 Task: Find connections with filter location Nadi with filter topic #Affiliationwith filter profile language Spanish with filter current company Inshorts with filter school Gangadhar Meher University with filter industry Artificial Rubber and Synthetic Fiber Manufacturing with filter service category Technical with filter keywords title Bus Person
Action: Mouse moved to (304, 238)
Screenshot: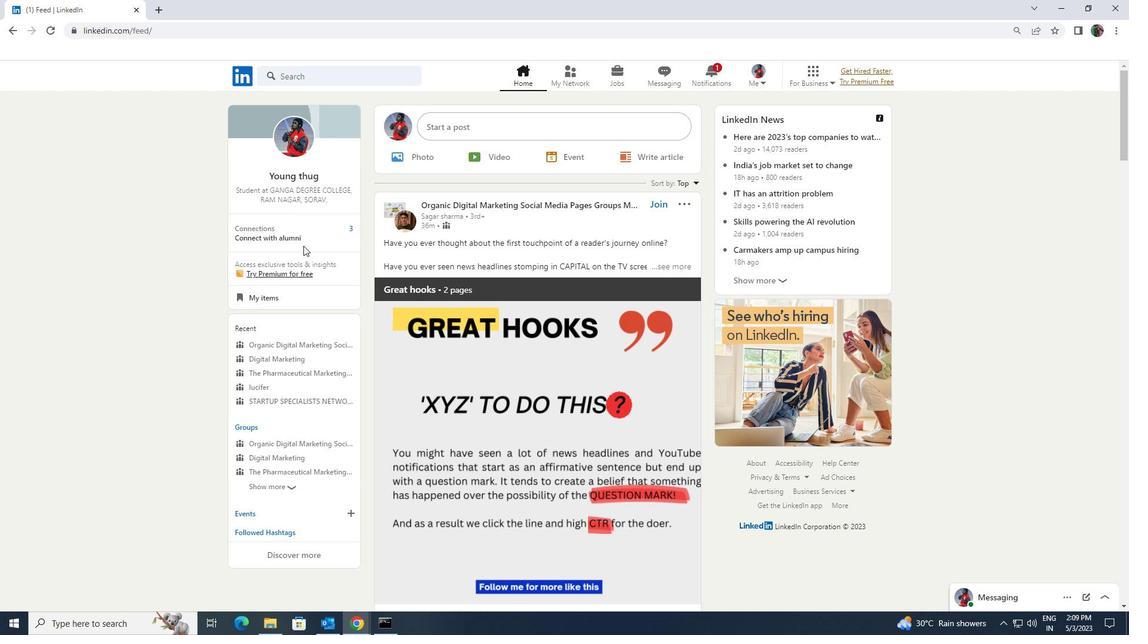 
Action: Mouse pressed left at (304, 238)
Screenshot: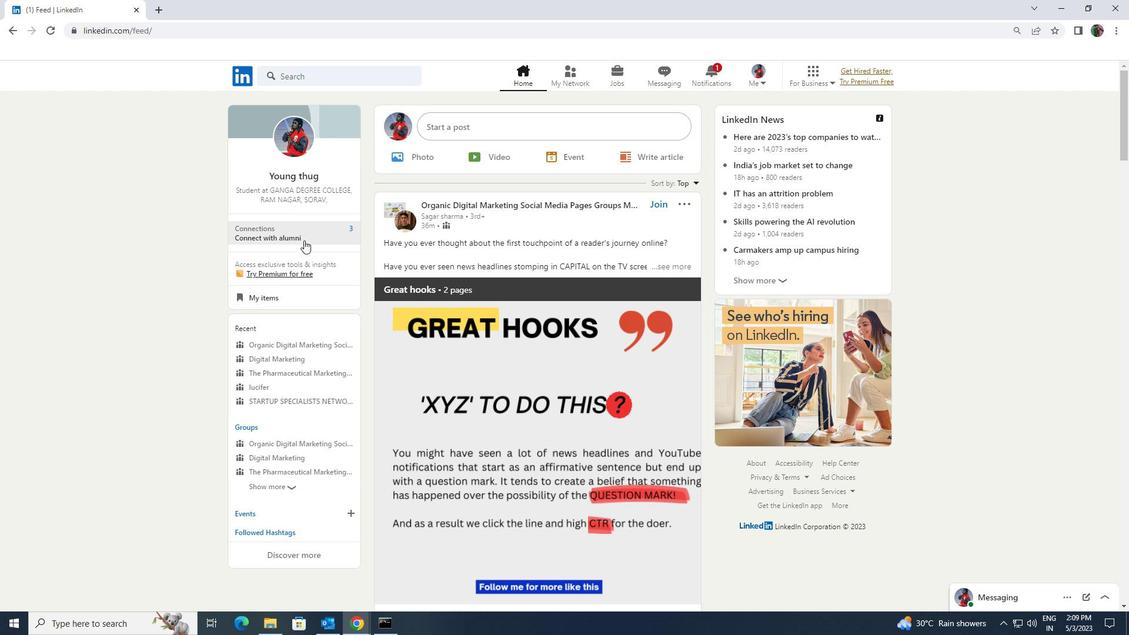 
Action: Mouse moved to (319, 141)
Screenshot: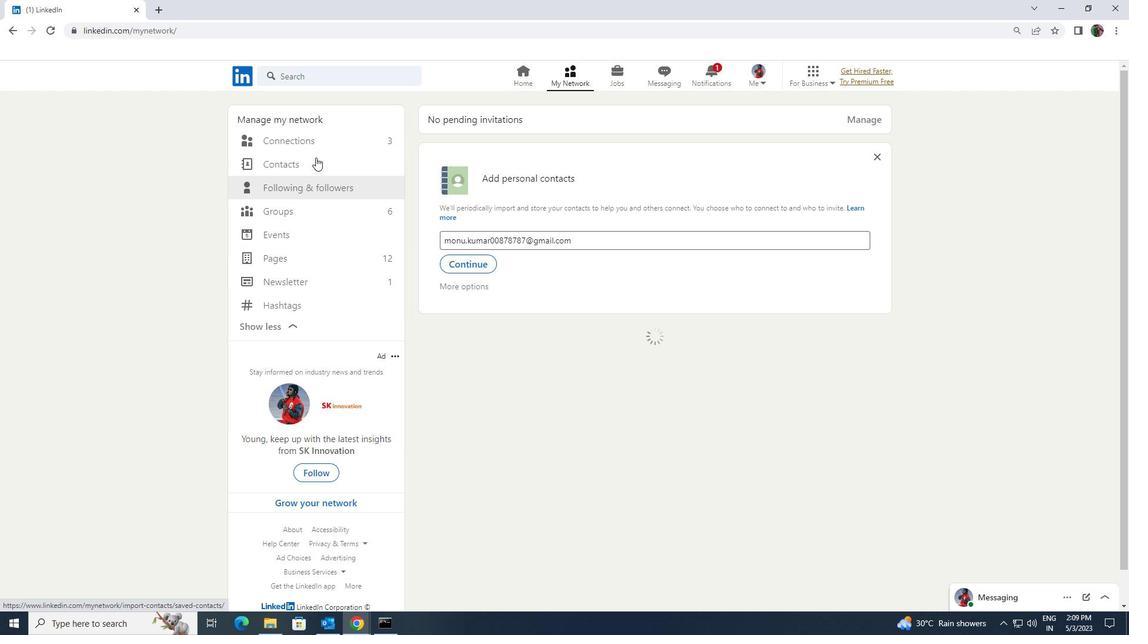 
Action: Mouse pressed left at (319, 141)
Screenshot: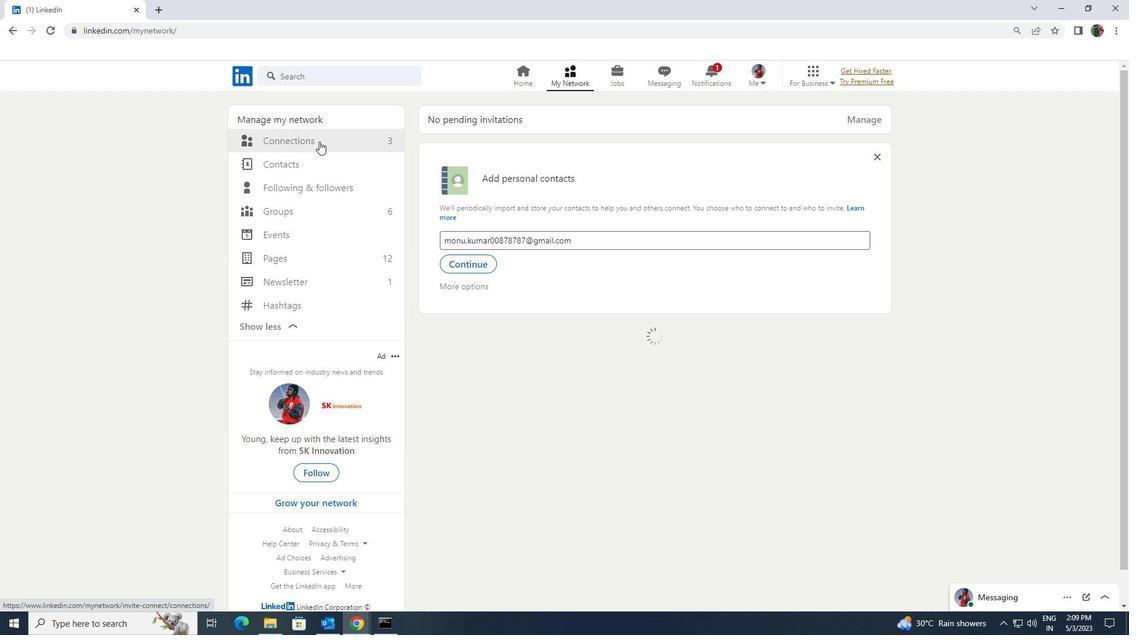 
Action: Mouse moved to (629, 144)
Screenshot: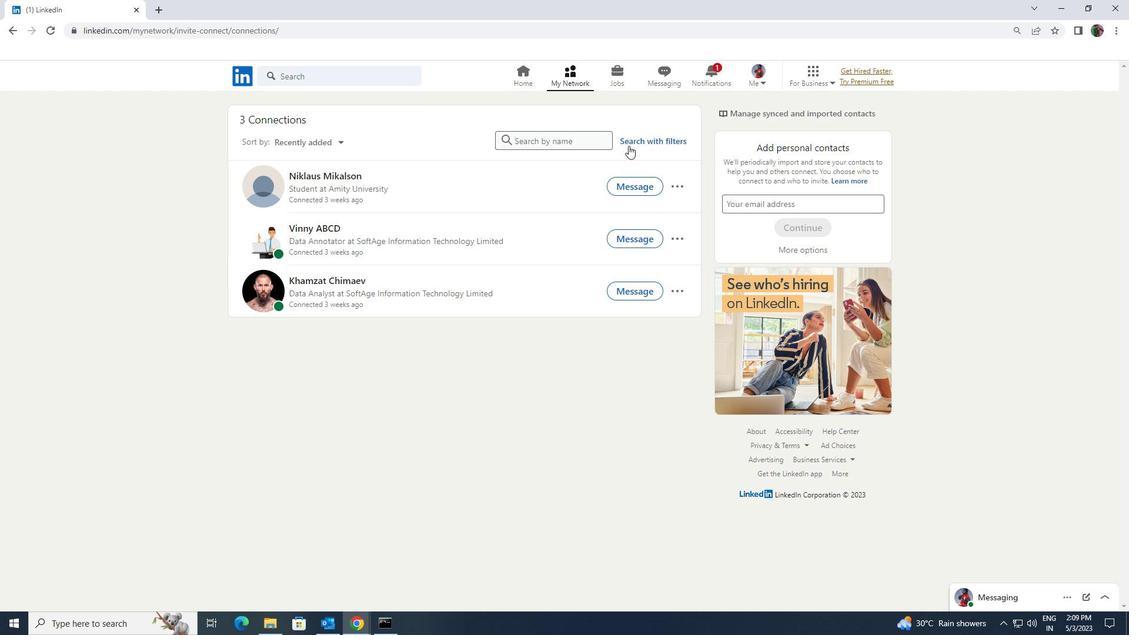 
Action: Mouse pressed left at (629, 144)
Screenshot: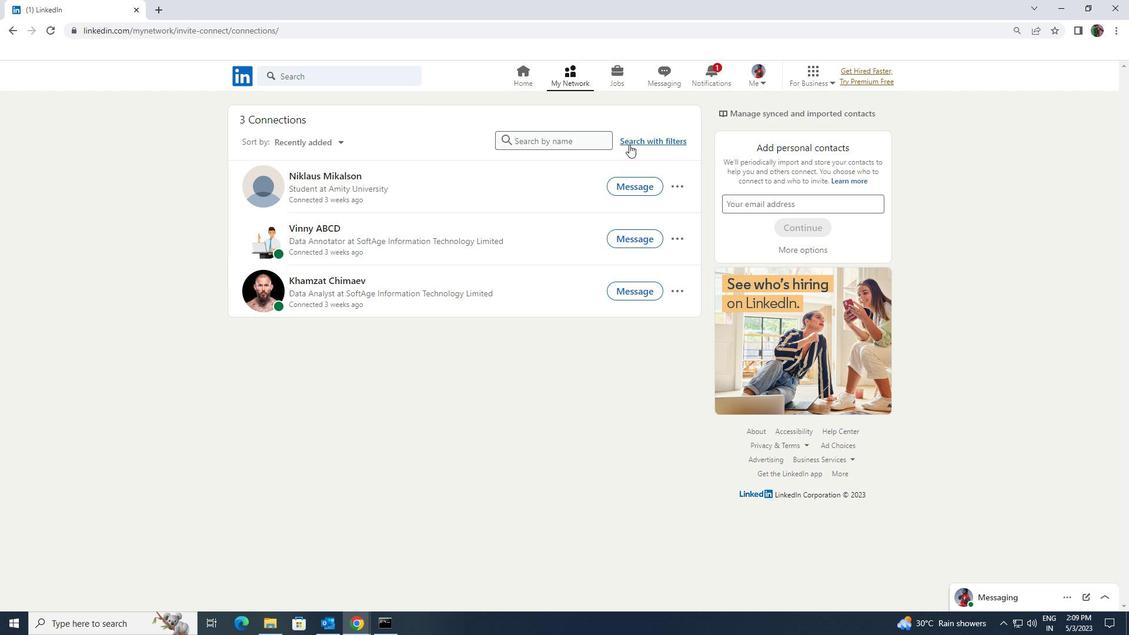 
Action: Mouse moved to (599, 111)
Screenshot: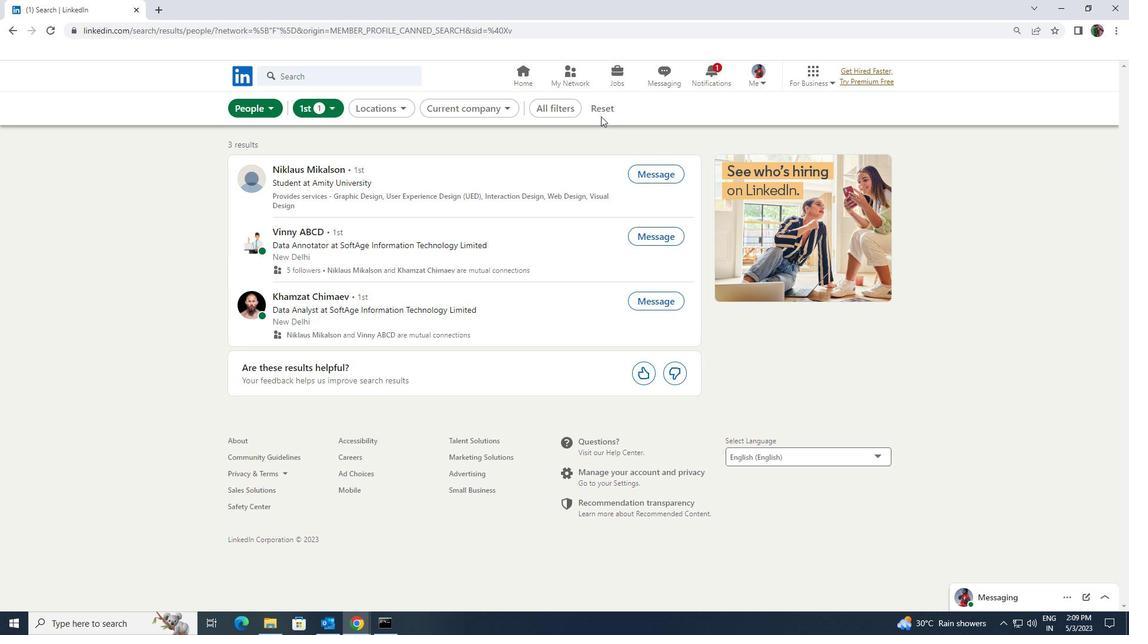 
Action: Mouse pressed left at (599, 111)
Screenshot: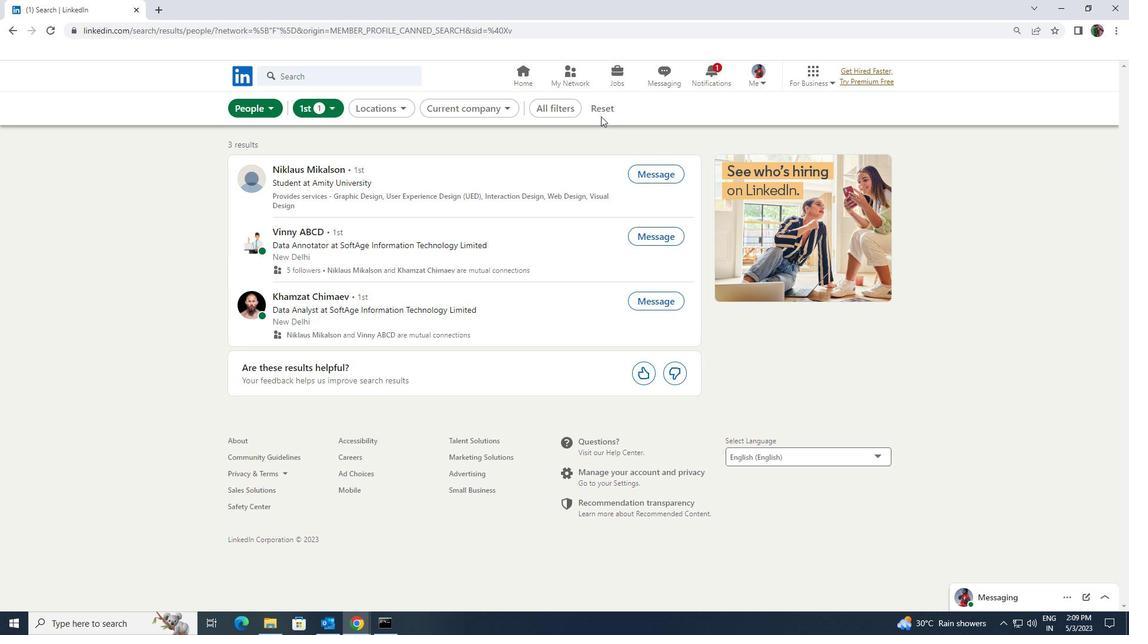 
Action: Mouse moved to (599, 109)
Screenshot: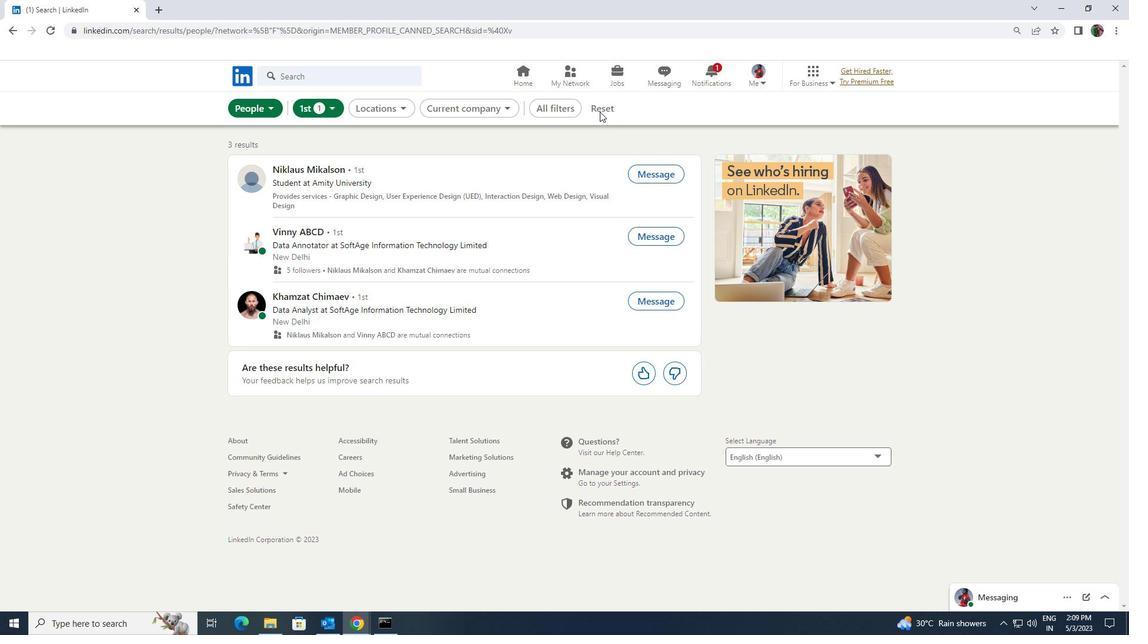 
Action: Mouse pressed left at (599, 109)
Screenshot: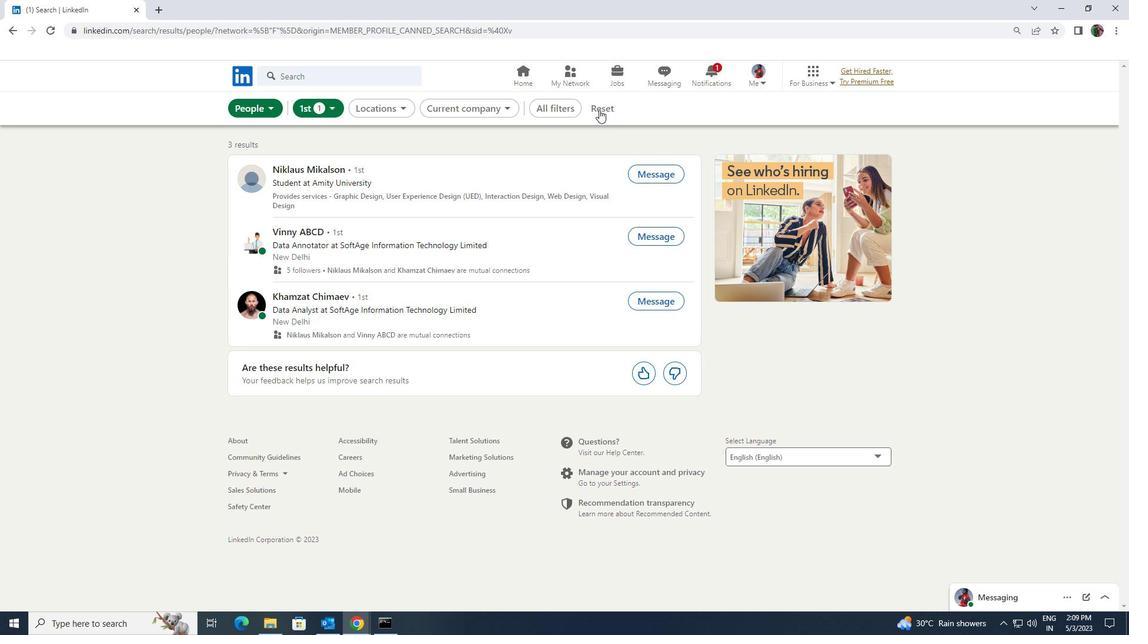 
Action: Mouse moved to (975, 457)
Screenshot: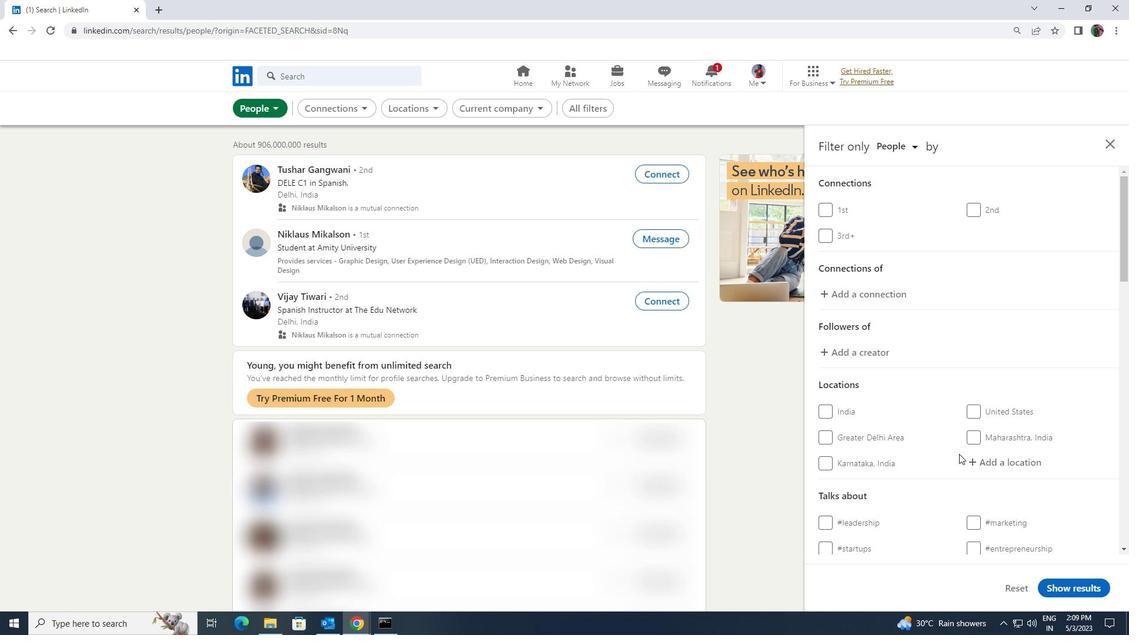 
Action: Mouse pressed left at (975, 457)
Screenshot: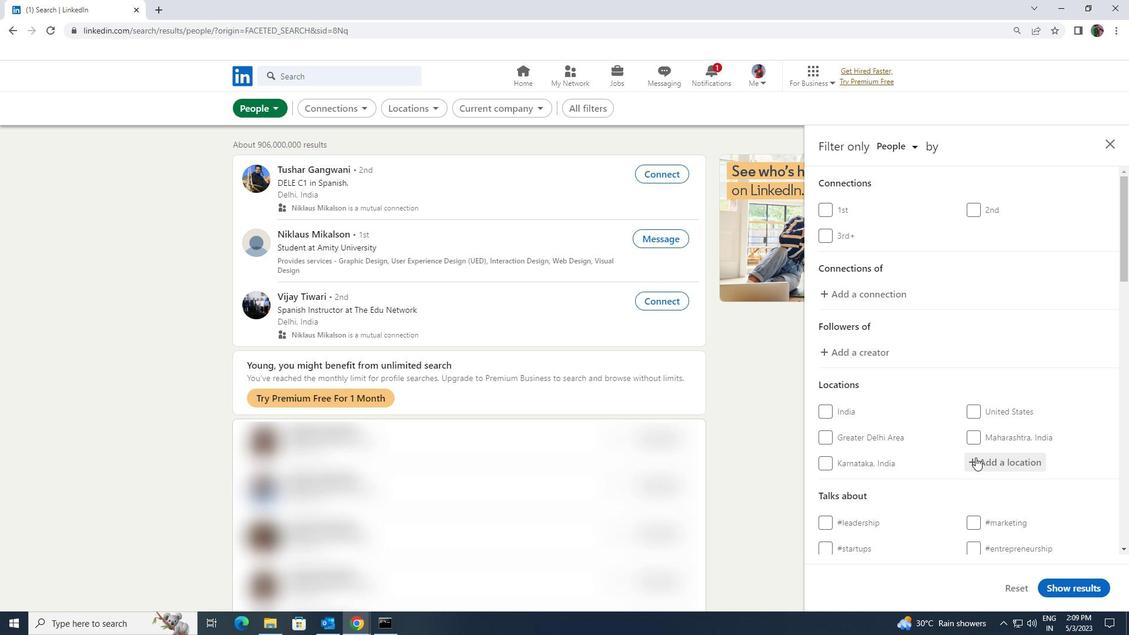 
Action: Mouse moved to (910, 472)
Screenshot: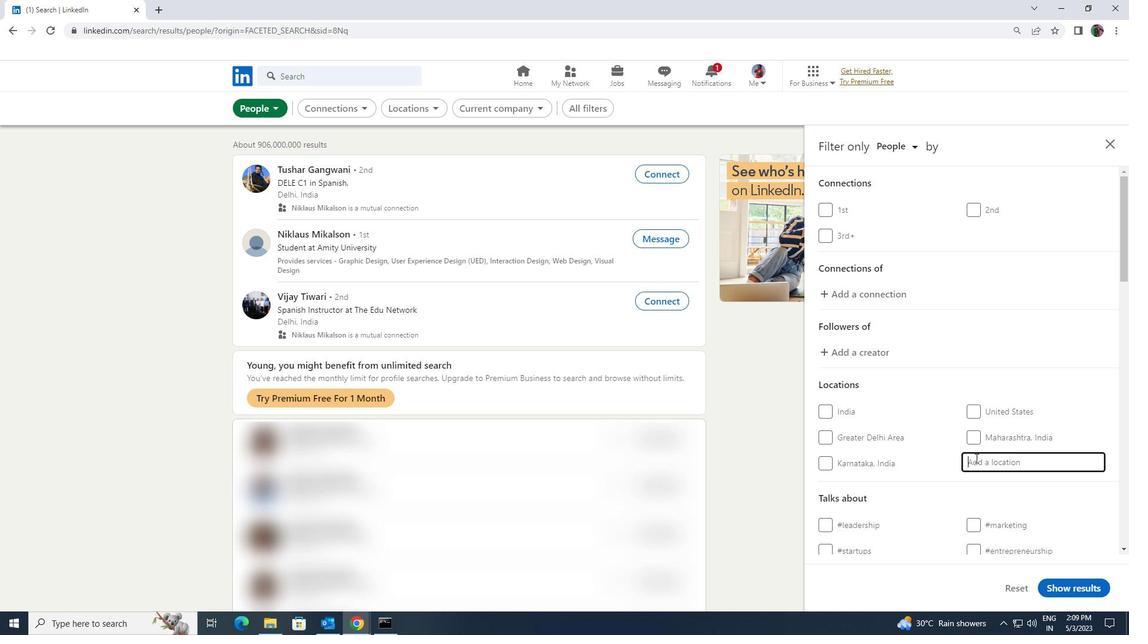 
Action: Key pressed <Key.shift>NADI
Screenshot: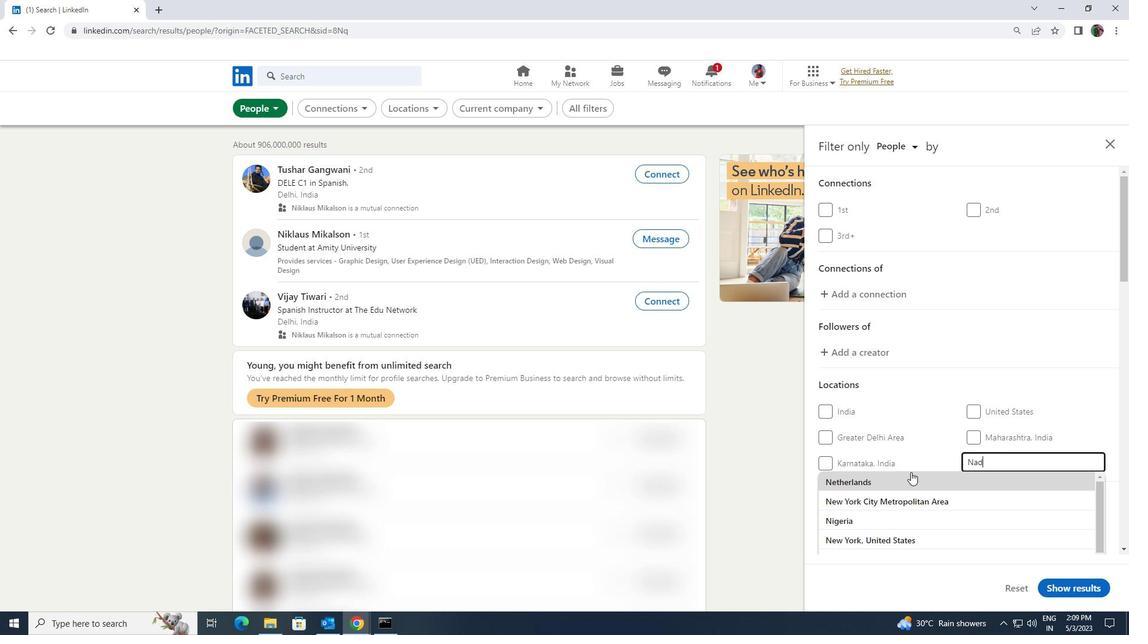 
Action: Mouse pressed left at (910, 472)
Screenshot: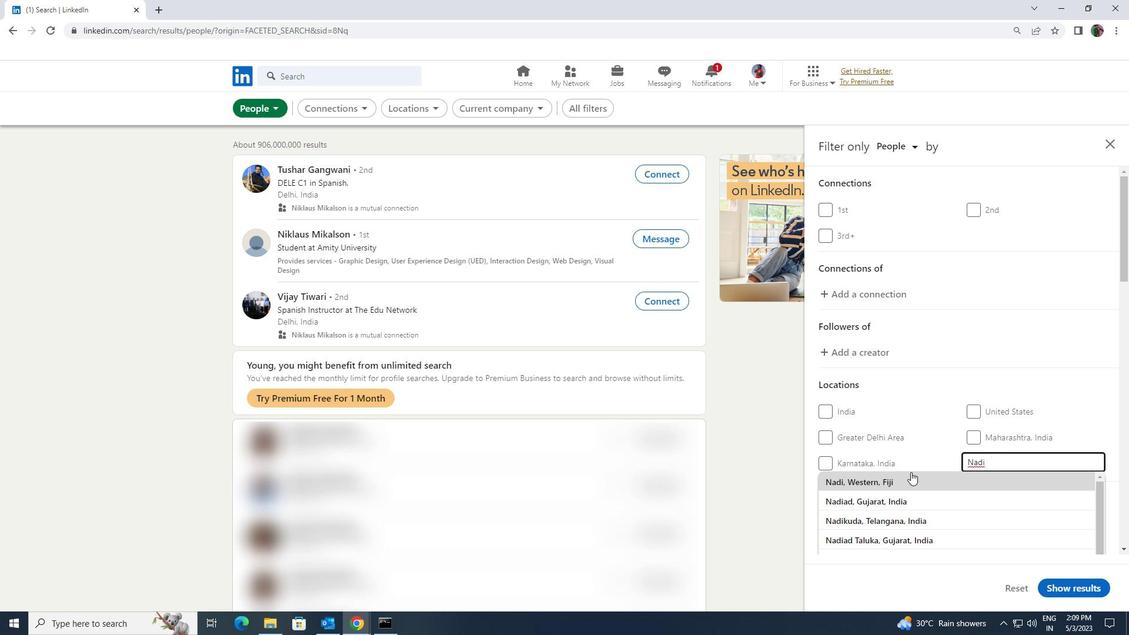 
Action: Mouse scrolled (910, 471) with delta (0, 0)
Screenshot: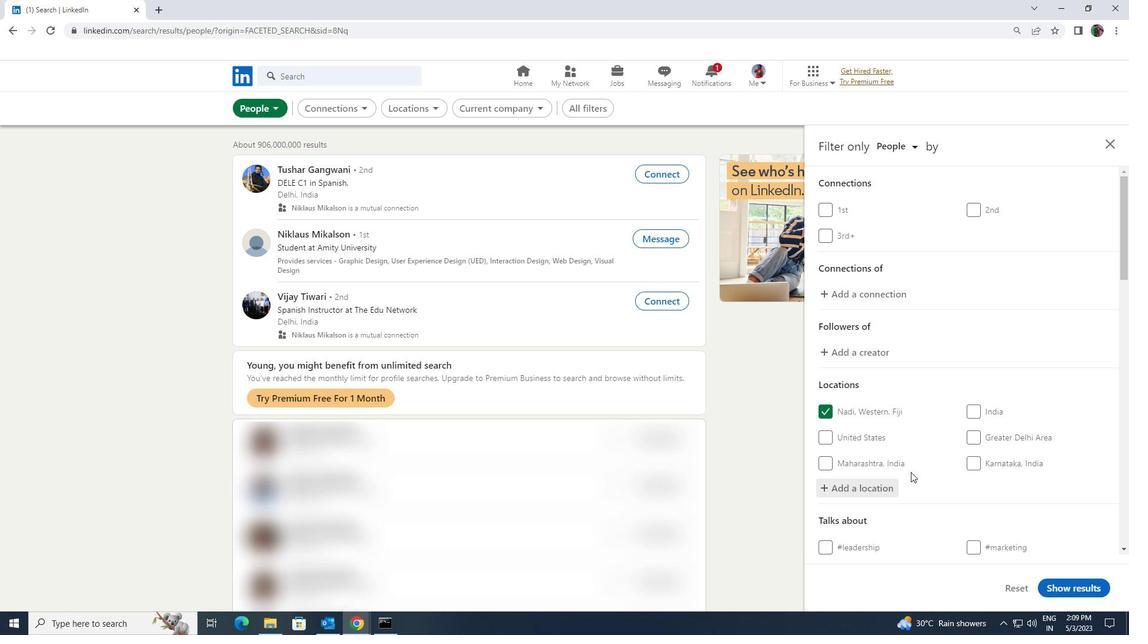 
Action: Mouse scrolled (910, 471) with delta (0, 0)
Screenshot: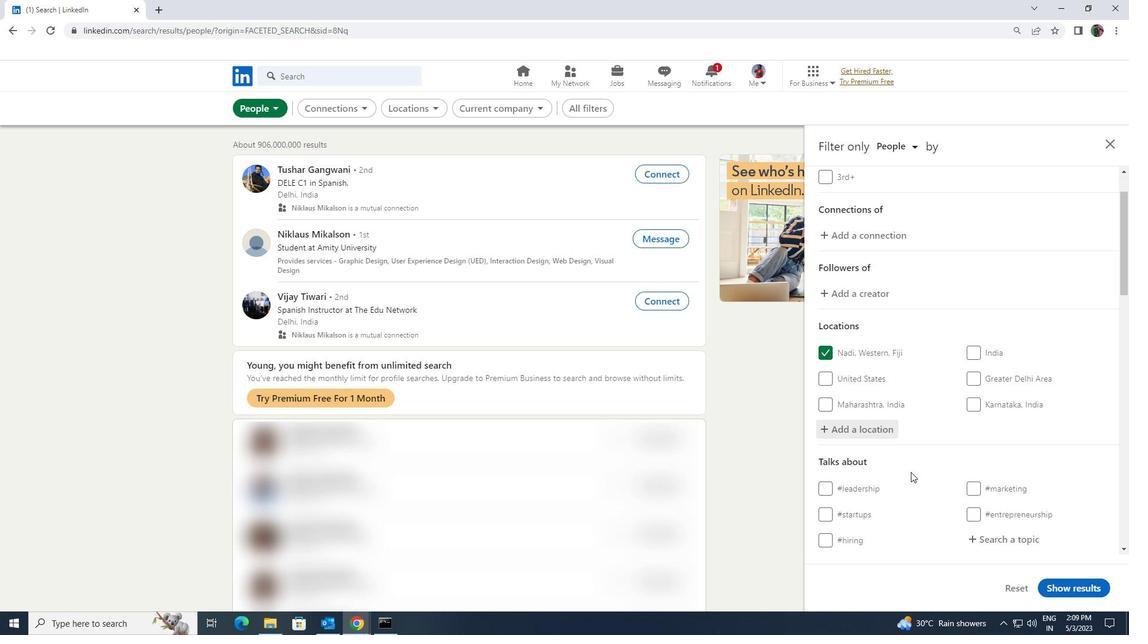 
Action: Mouse moved to (976, 474)
Screenshot: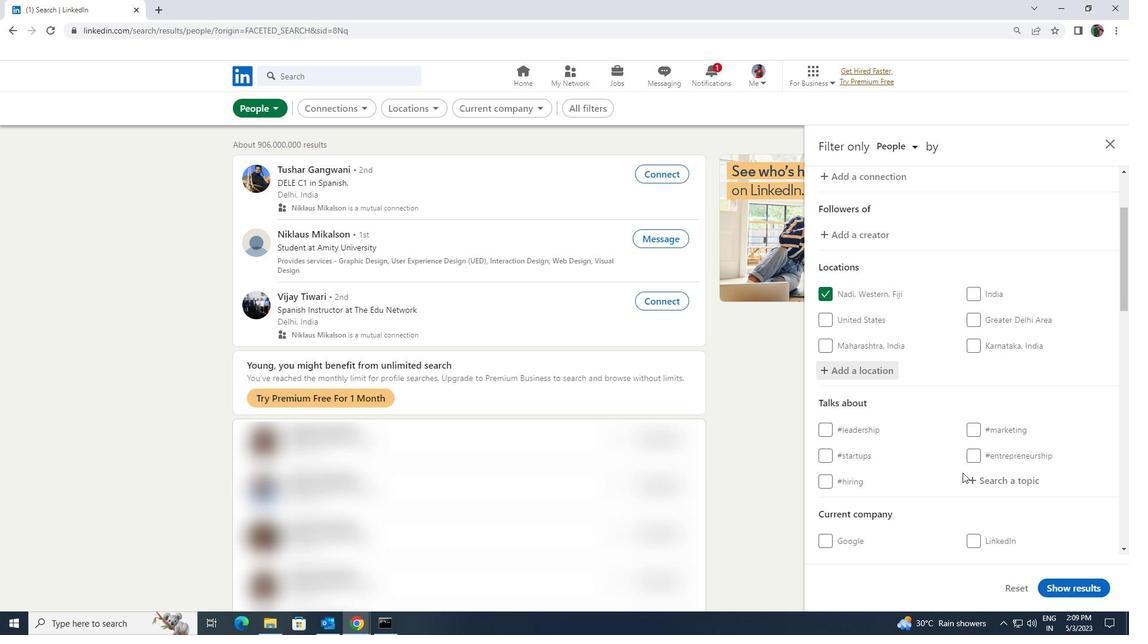
Action: Mouse pressed left at (976, 474)
Screenshot: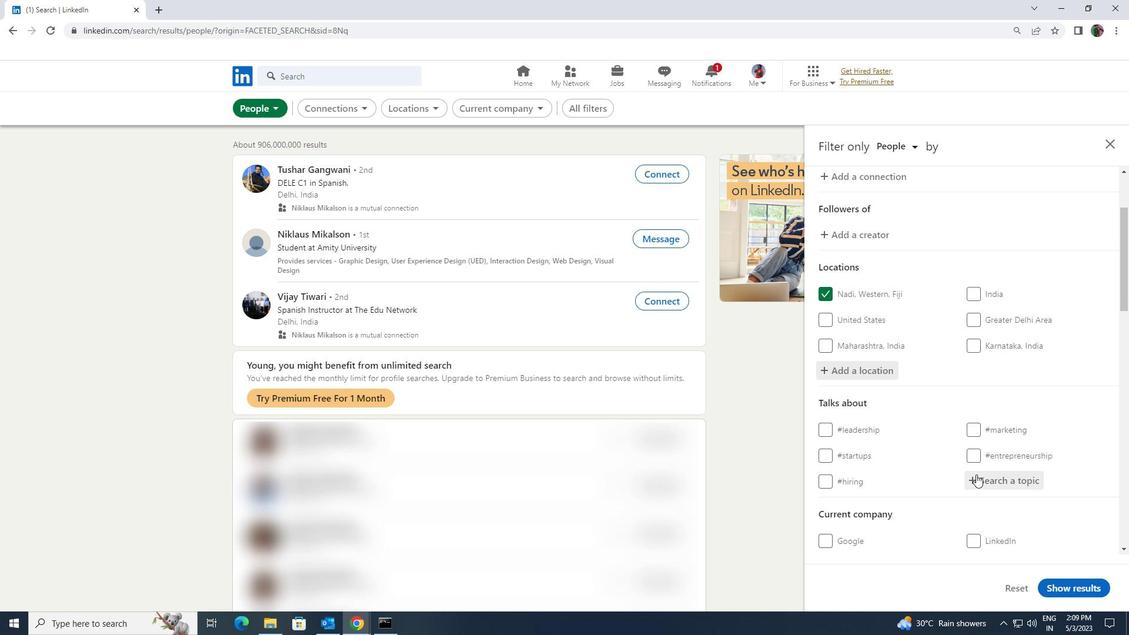
Action: Mouse moved to (960, 476)
Screenshot: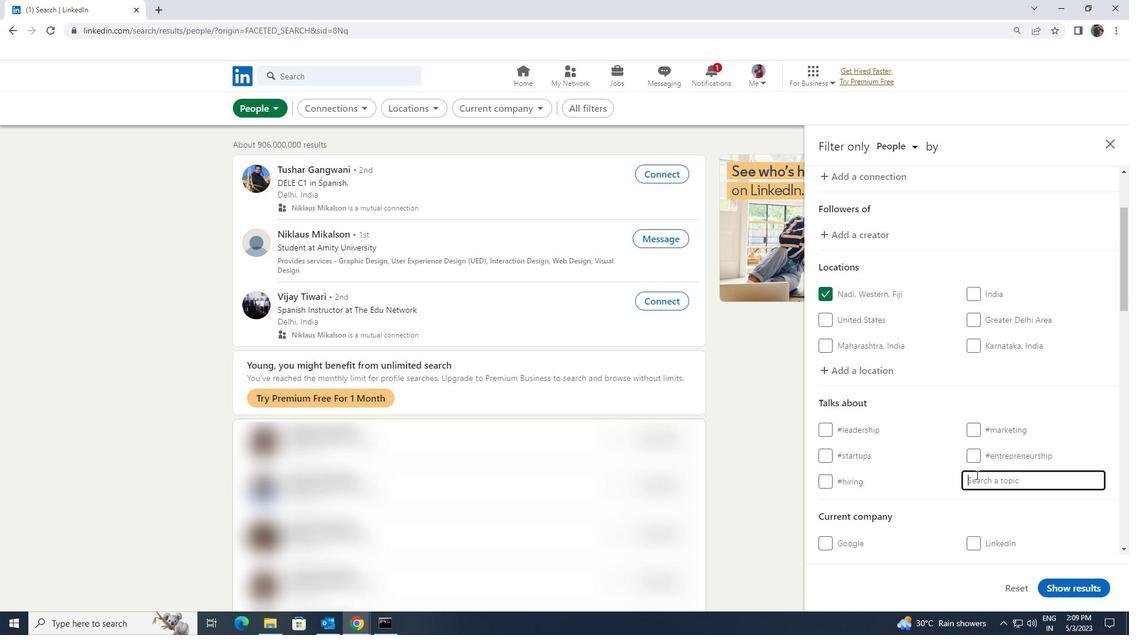 
Action: Key pressed <Key.shift><Key.shift><Key.shift><Key.shift><Key.shift><Key.shift>A
Screenshot: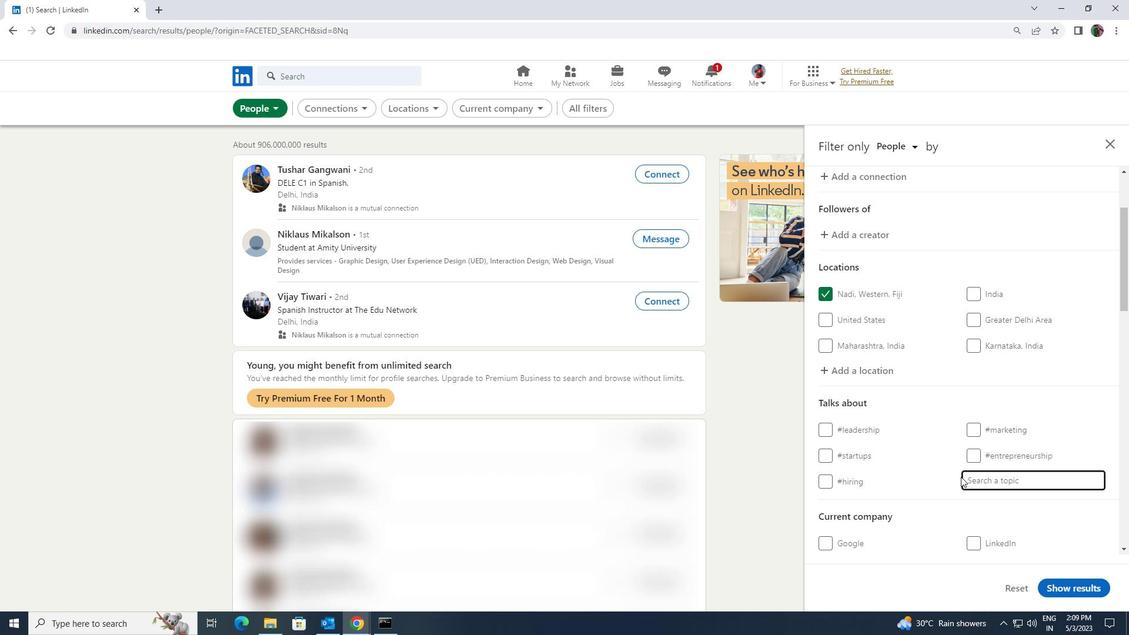 
Action: Mouse moved to (960, 476)
Screenshot: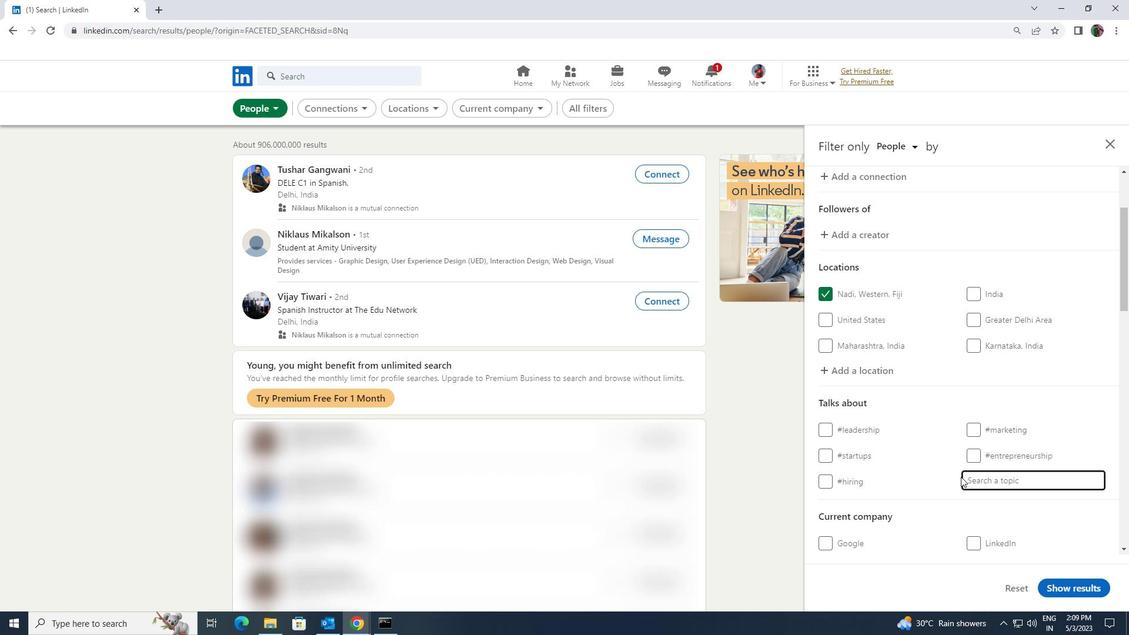 
Action: Key pressed G<Key.backspace>FFIL
Screenshot: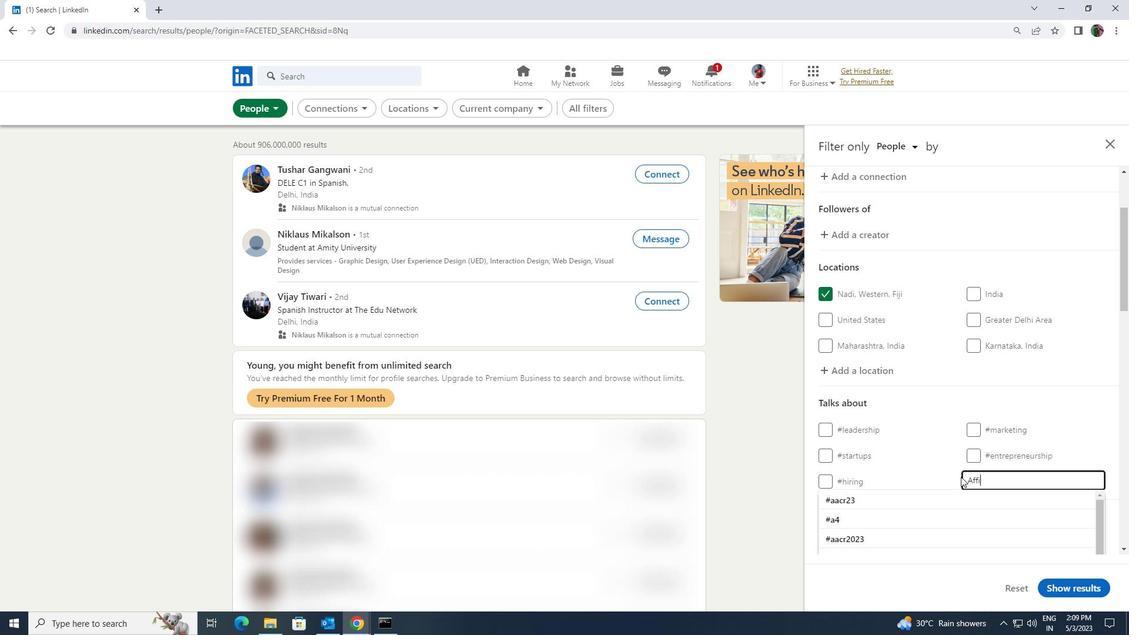 
Action: Mouse moved to (929, 533)
Screenshot: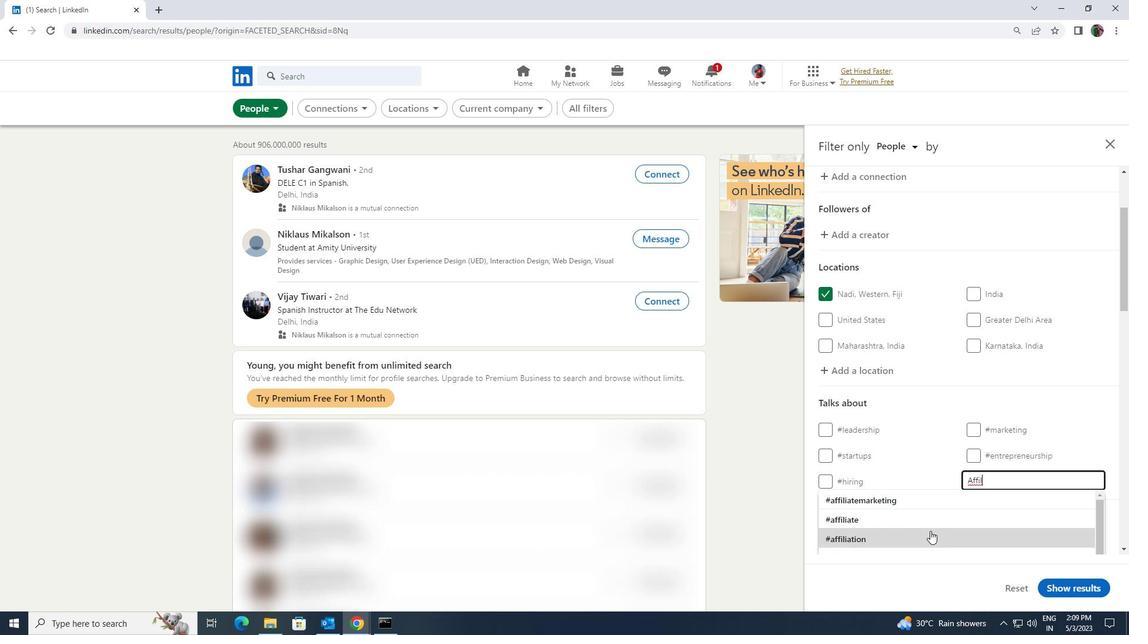 
Action: Mouse pressed left at (929, 533)
Screenshot: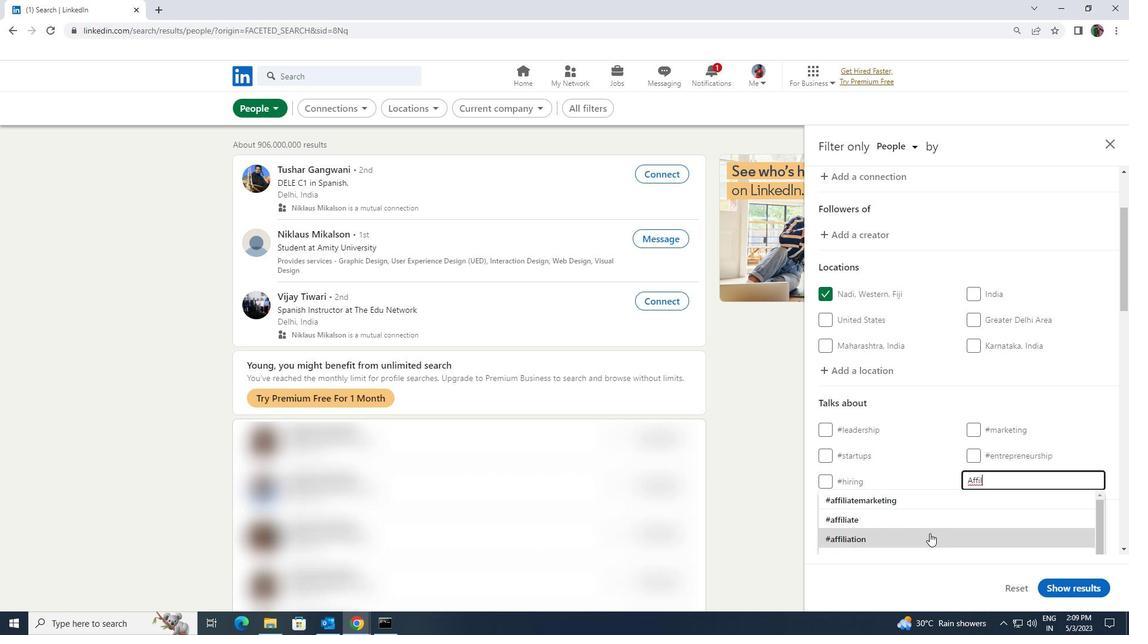 
Action: Mouse scrolled (929, 533) with delta (0, 0)
Screenshot: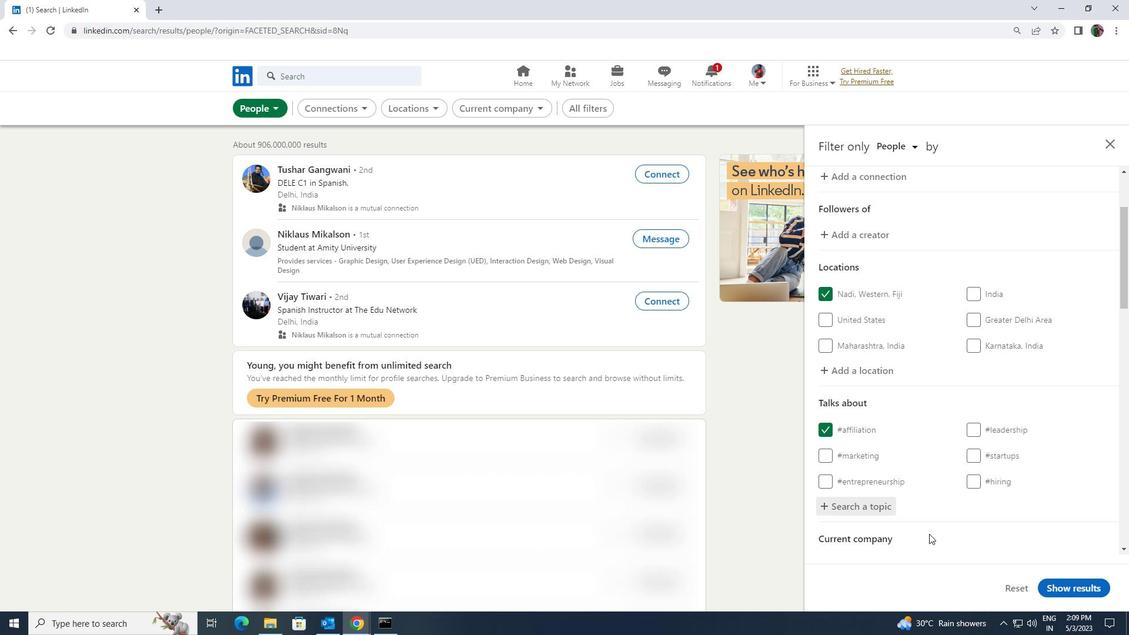 
Action: Mouse scrolled (929, 533) with delta (0, 0)
Screenshot: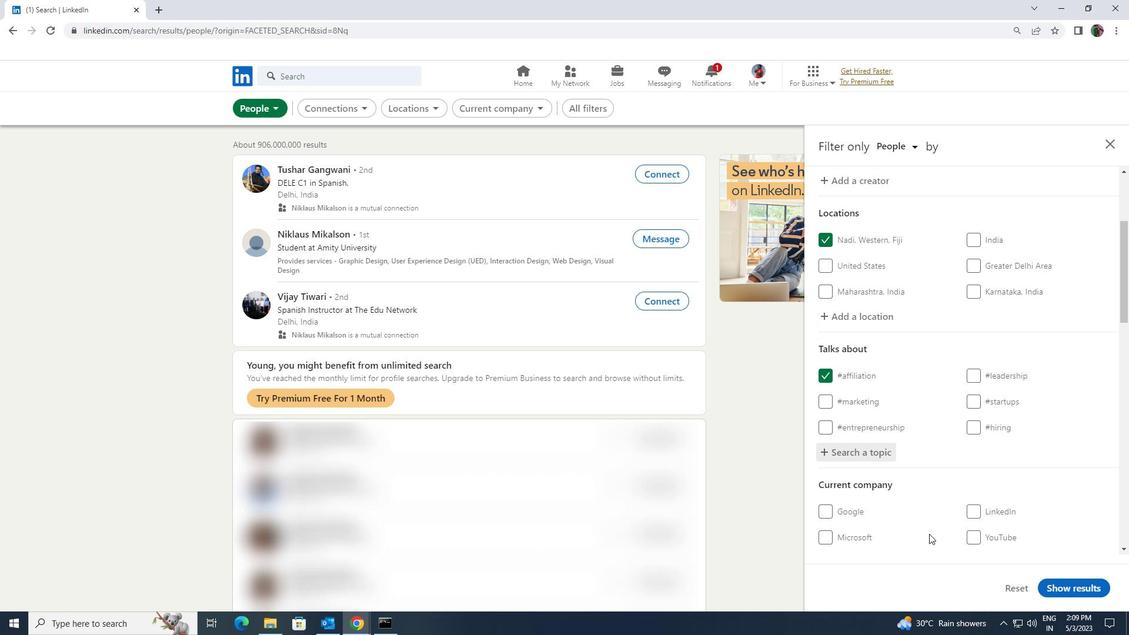 
Action: Mouse moved to (930, 533)
Screenshot: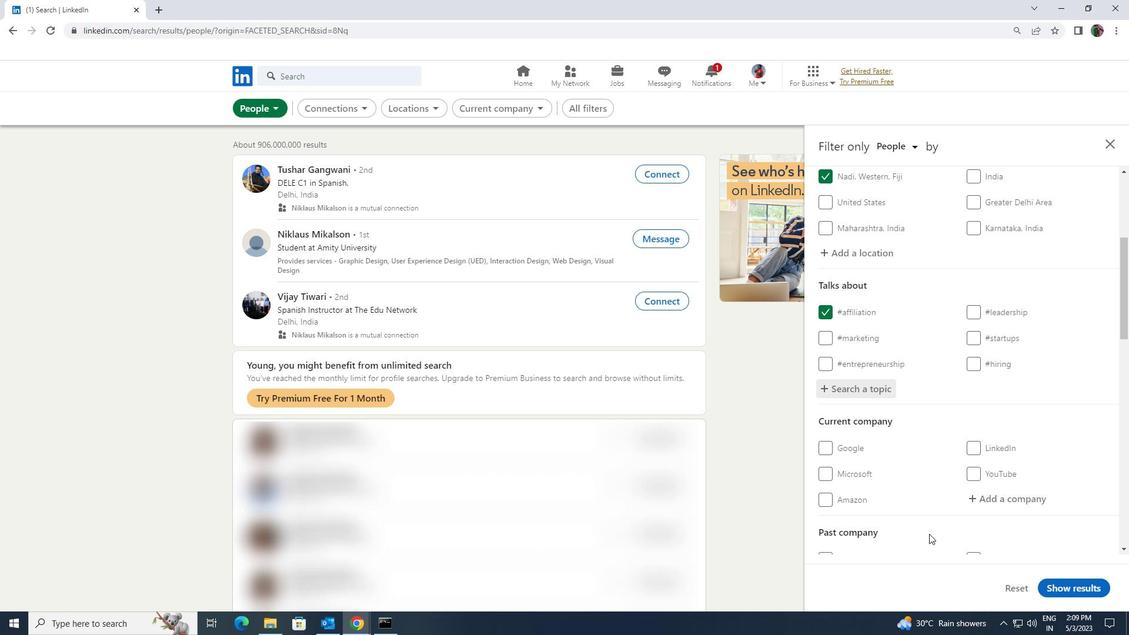 
Action: Mouse scrolled (930, 532) with delta (0, 0)
Screenshot: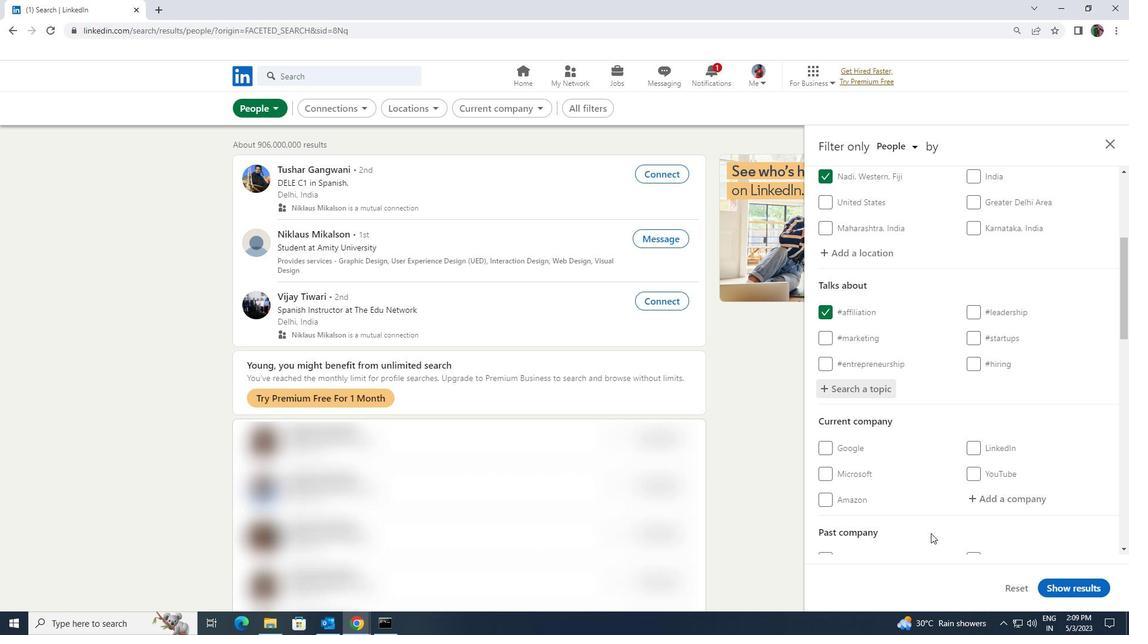 
Action: Mouse moved to (930, 532)
Screenshot: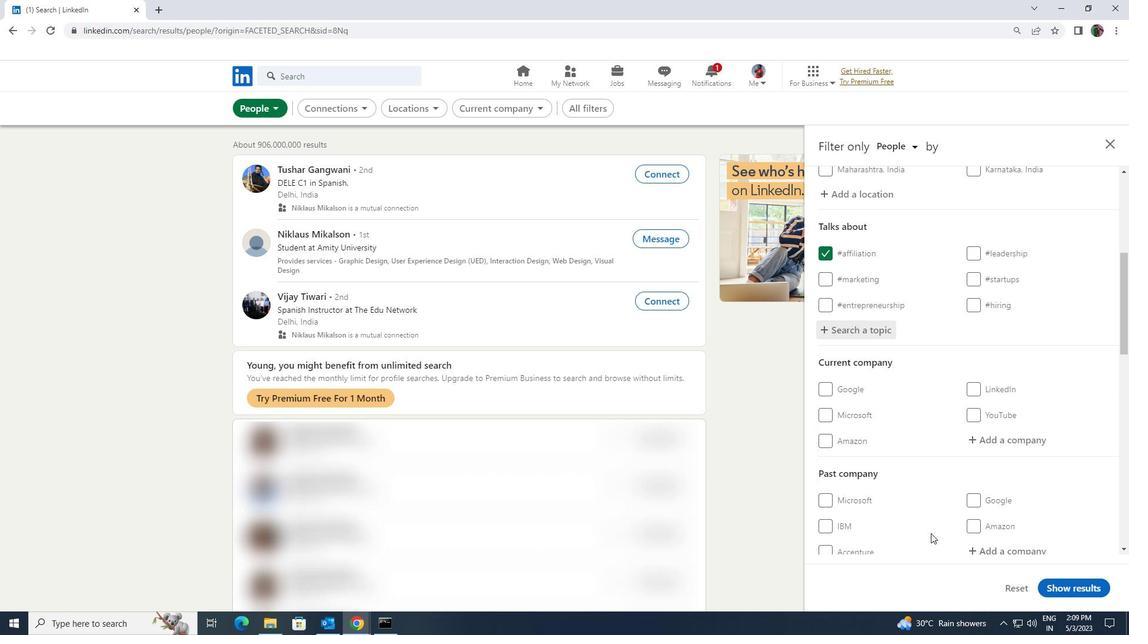 
Action: Mouse scrolled (930, 532) with delta (0, 0)
Screenshot: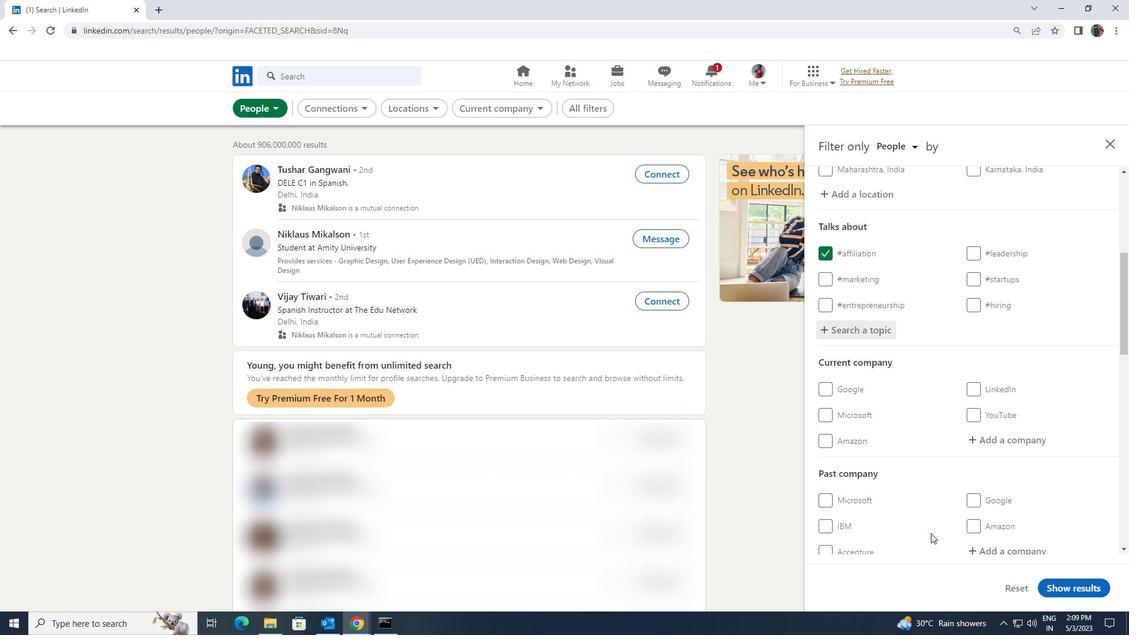 
Action: Mouse scrolled (930, 532) with delta (0, 0)
Screenshot: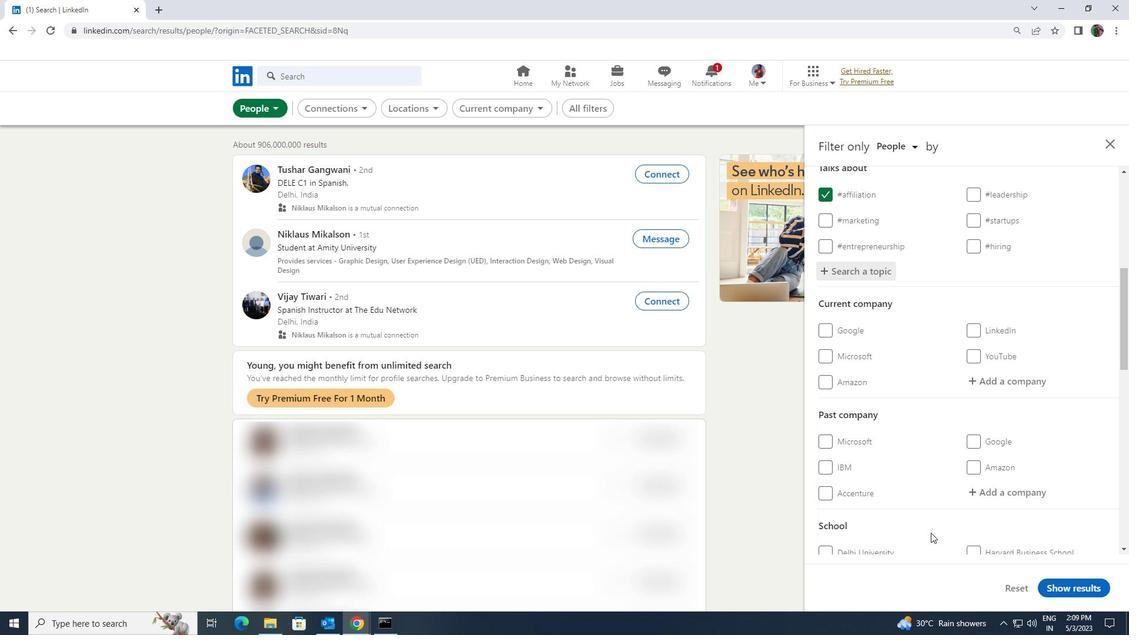 
Action: Mouse scrolled (930, 532) with delta (0, 0)
Screenshot: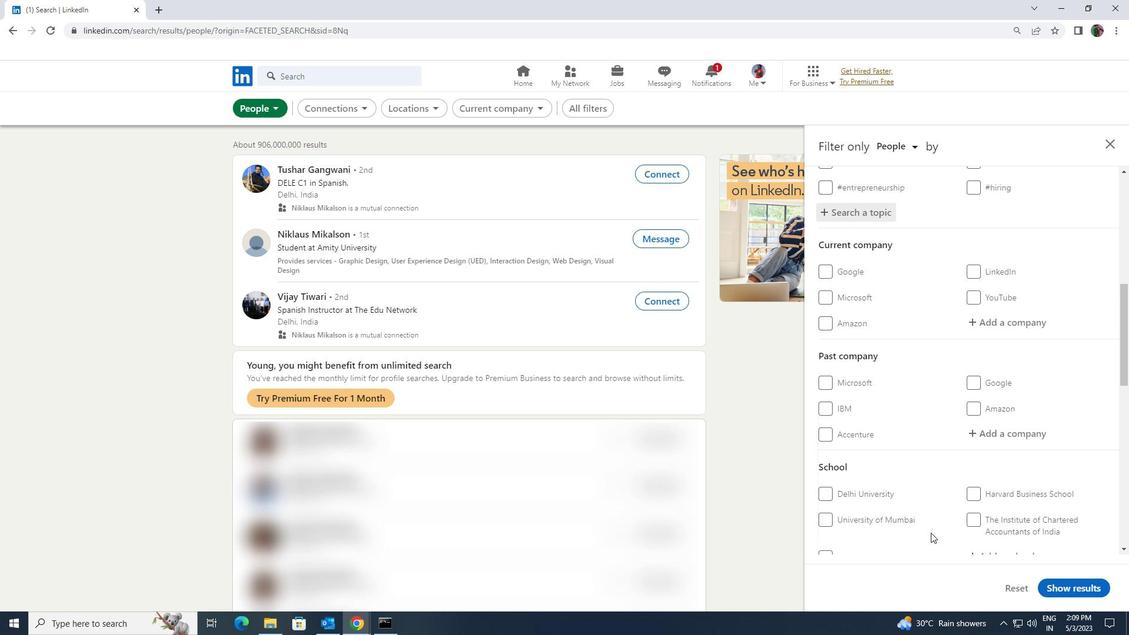 
Action: Mouse scrolled (930, 532) with delta (0, 0)
Screenshot: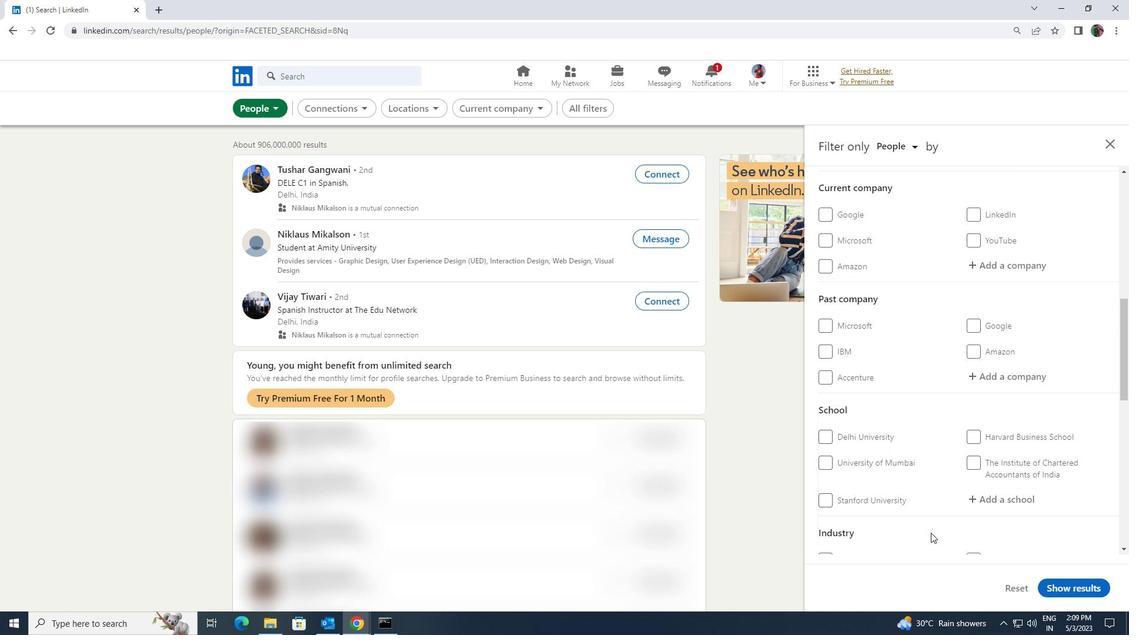 
Action: Mouse scrolled (930, 532) with delta (0, 0)
Screenshot: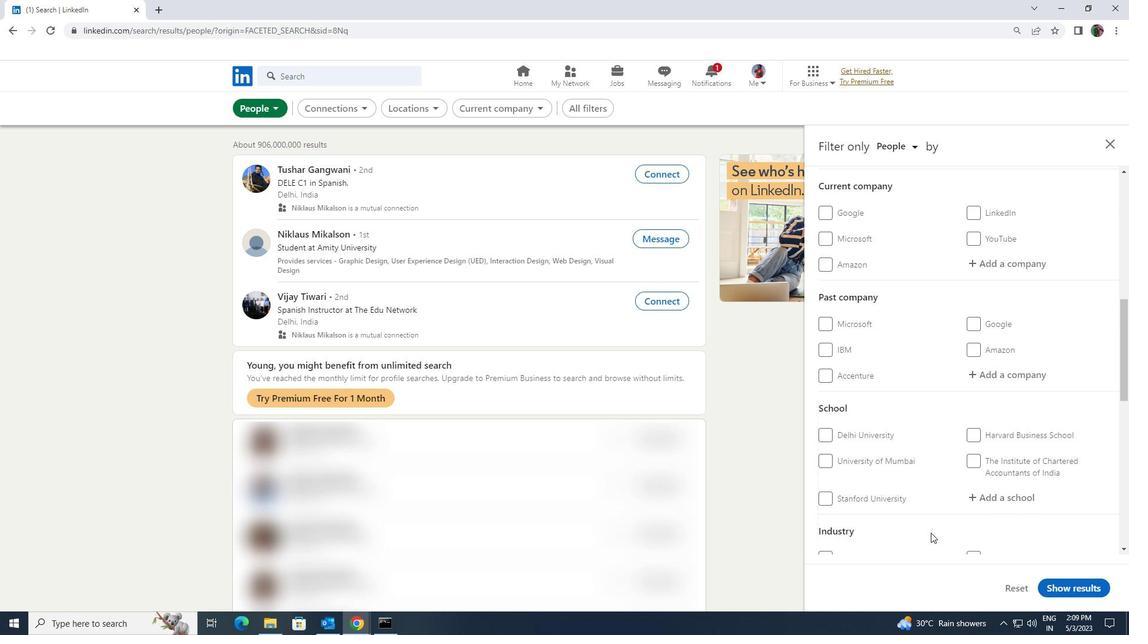 
Action: Mouse scrolled (930, 532) with delta (0, 0)
Screenshot: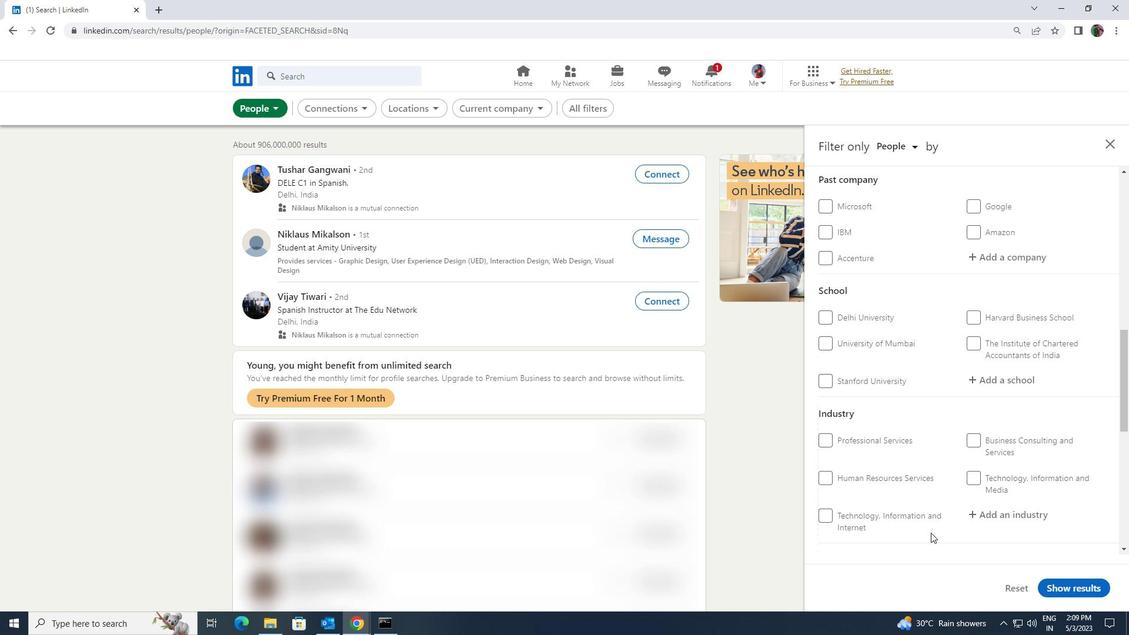 
Action: Mouse moved to (927, 531)
Screenshot: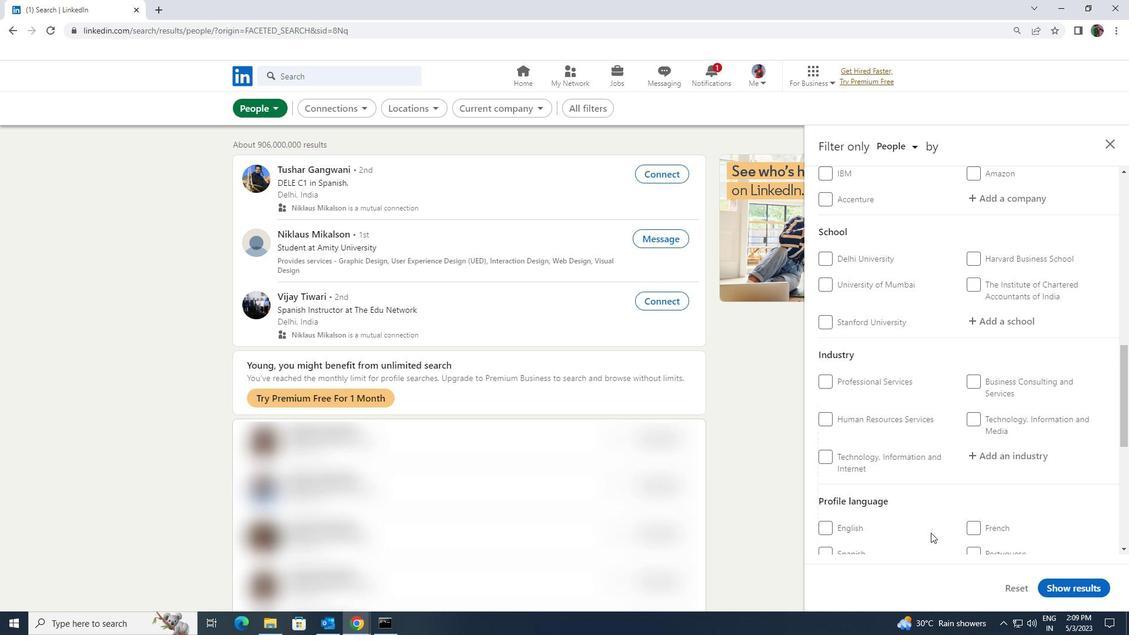 
Action: Mouse scrolled (927, 530) with delta (0, 0)
Screenshot: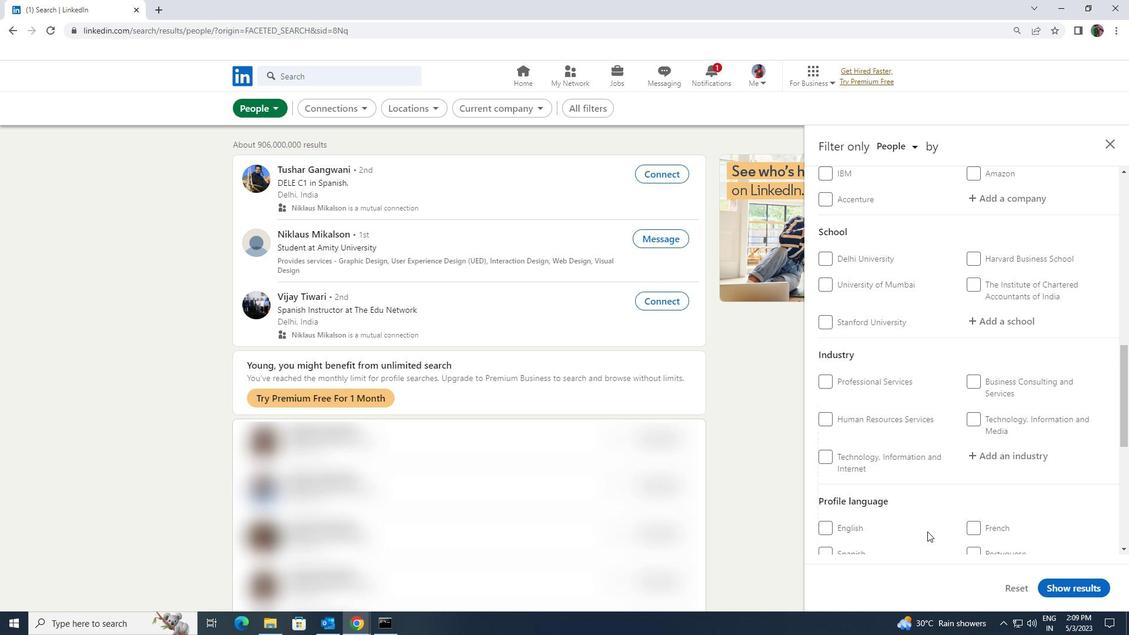 
Action: Mouse moved to (829, 496)
Screenshot: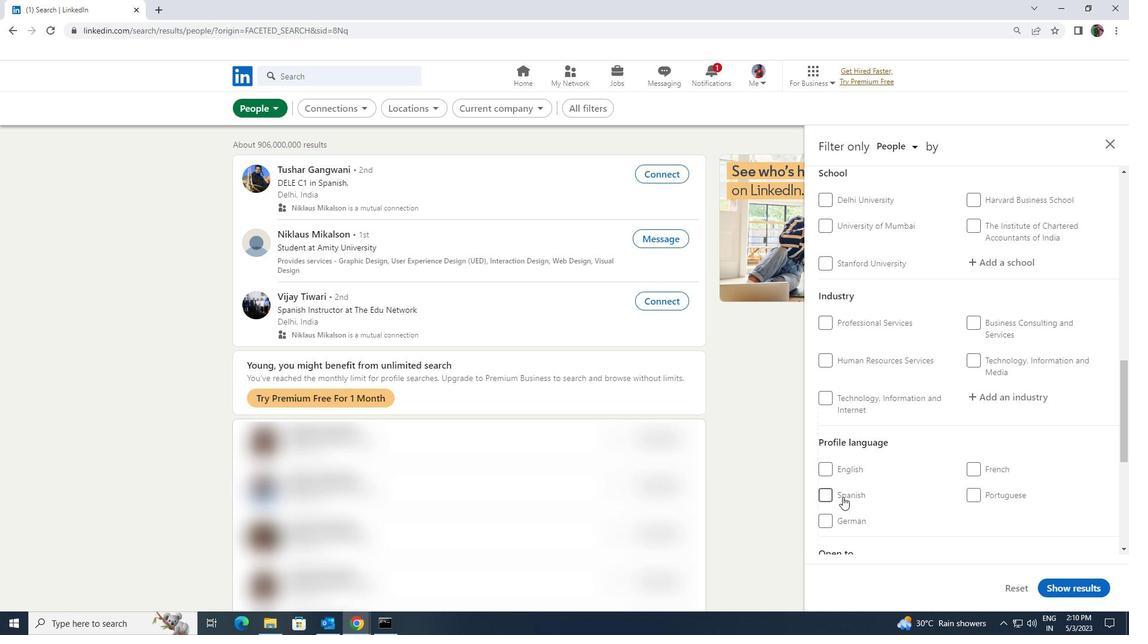 
Action: Mouse pressed left at (829, 496)
Screenshot: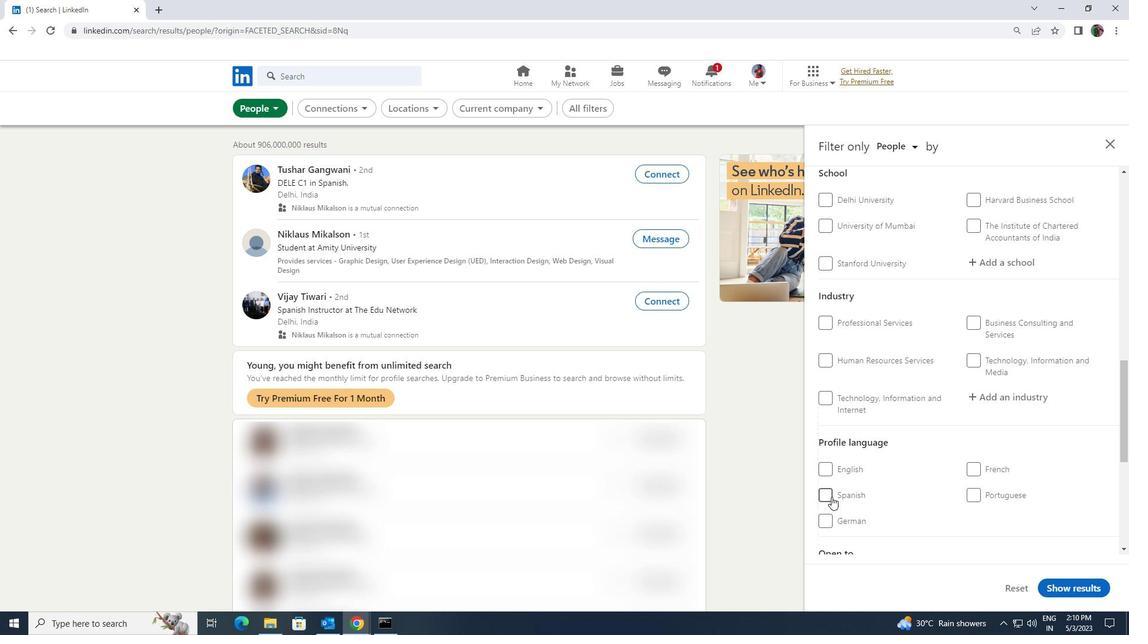 
Action: Mouse moved to (889, 505)
Screenshot: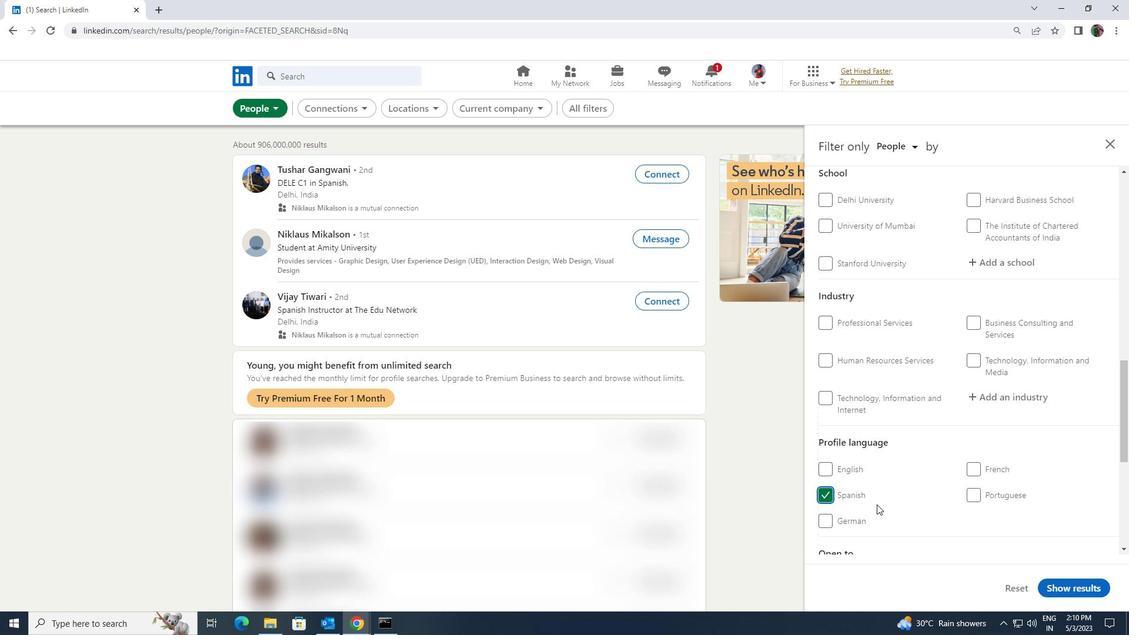 
Action: Mouse scrolled (889, 505) with delta (0, 0)
Screenshot: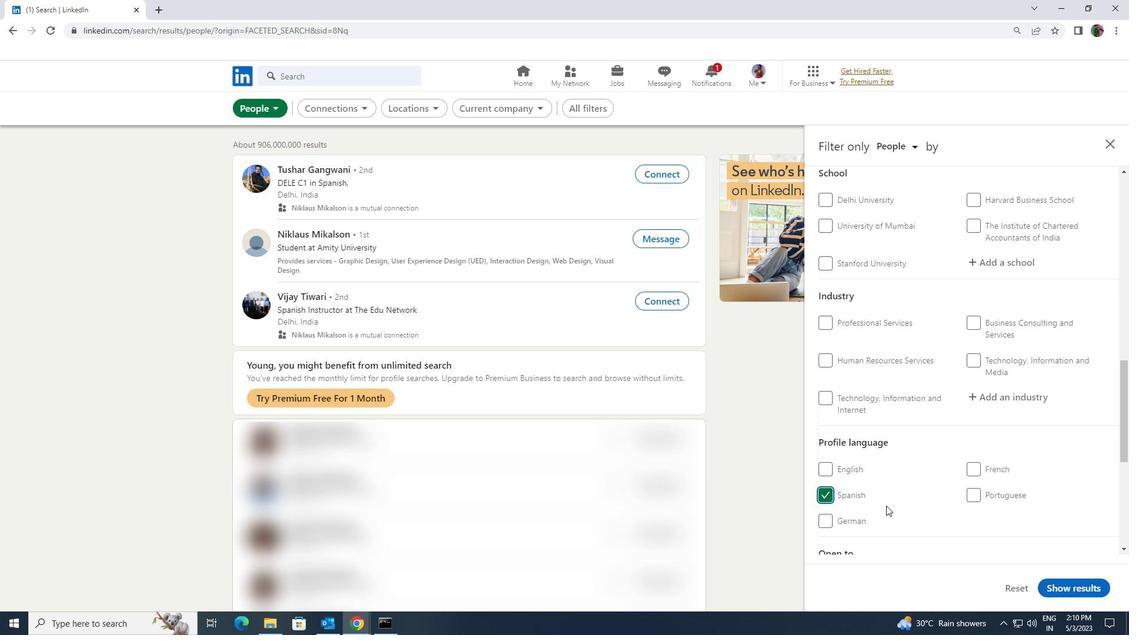 
Action: Mouse scrolled (889, 505) with delta (0, 0)
Screenshot: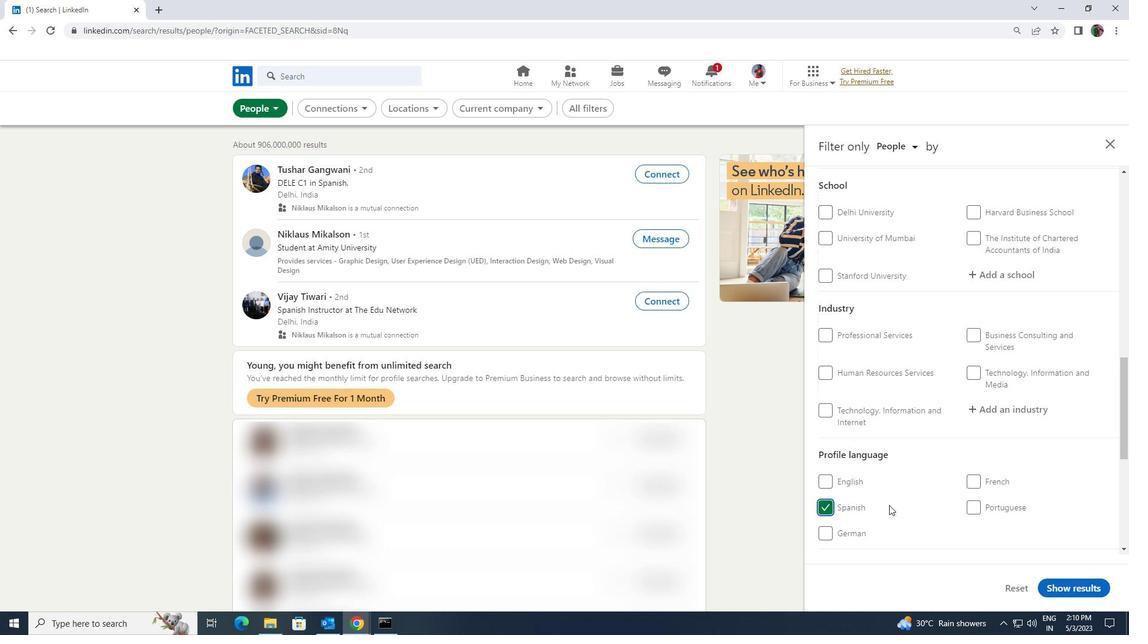 
Action: Mouse scrolled (889, 505) with delta (0, 0)
Screenshot: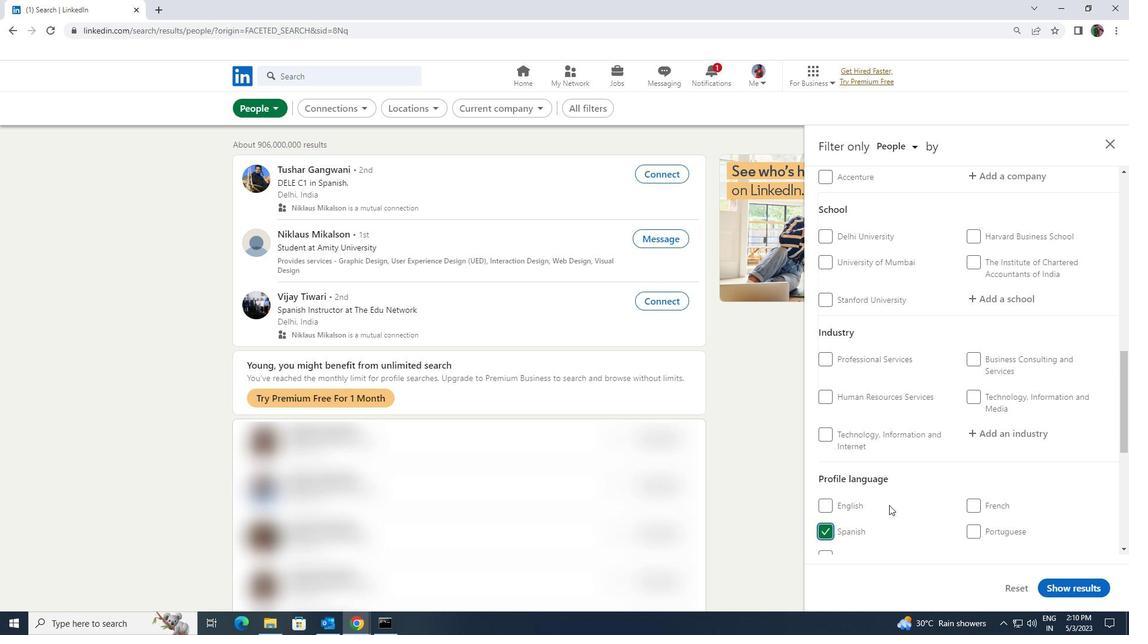 
Action: Mouse scrolled (889, 505) with delta (0, 0)
Screenshot: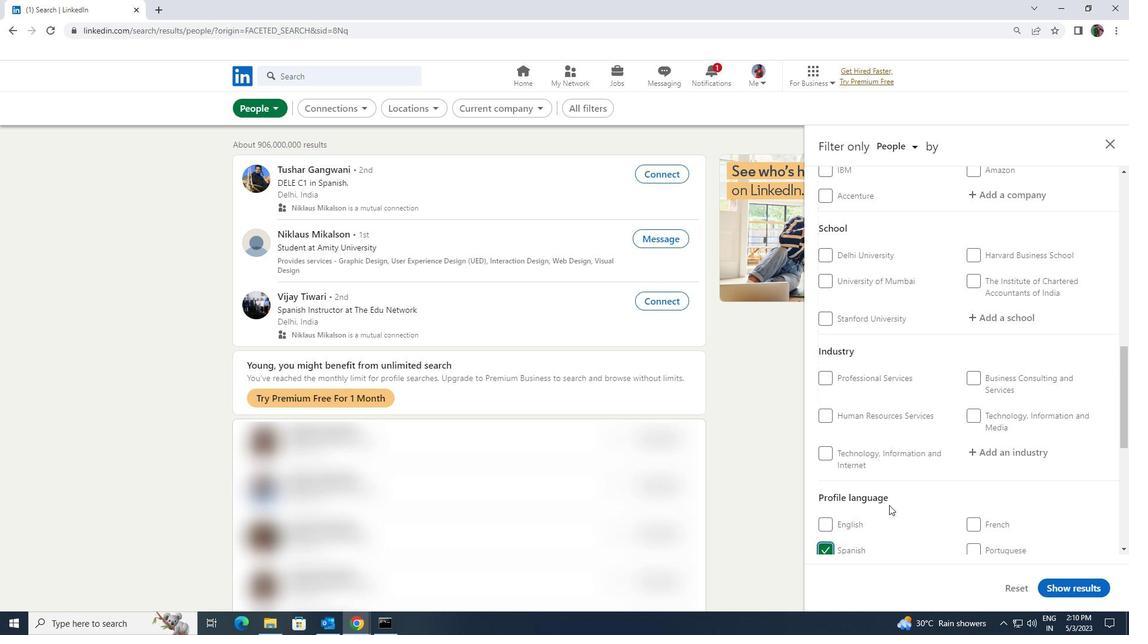 
Action: Mouse scrolled (889, 505) with delta (0, 0)
Screenshot: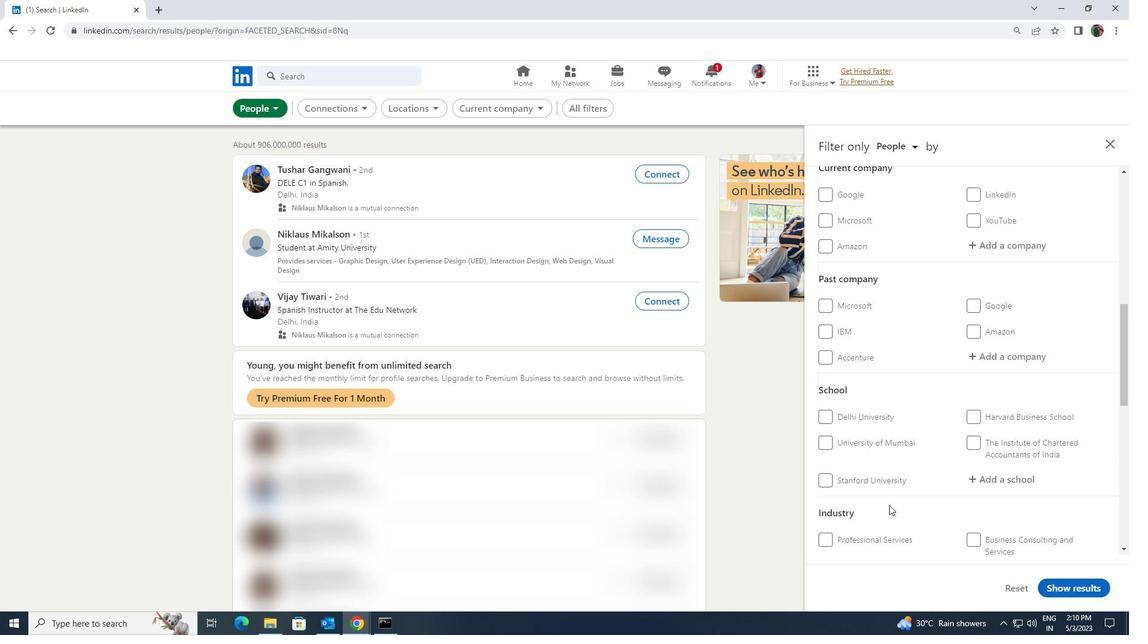 
Action: Mouse scrolled (889, 505) with delta (0, 0)
Screenshot: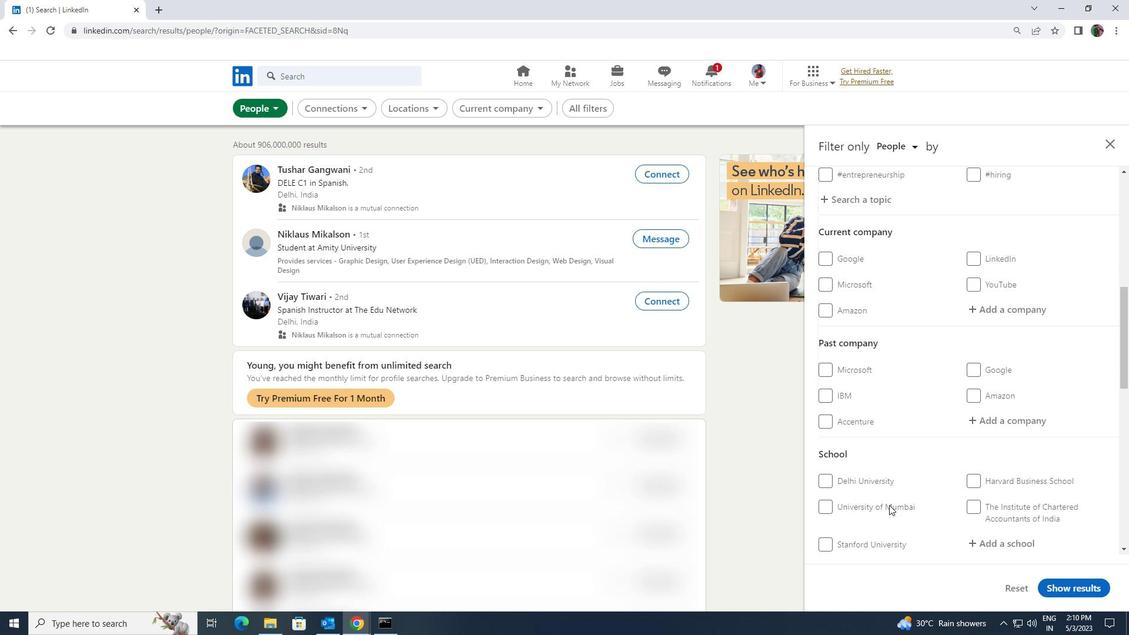 
Action: Mouse scrolled (889, 505) with delta (0, 0)
Screenshot: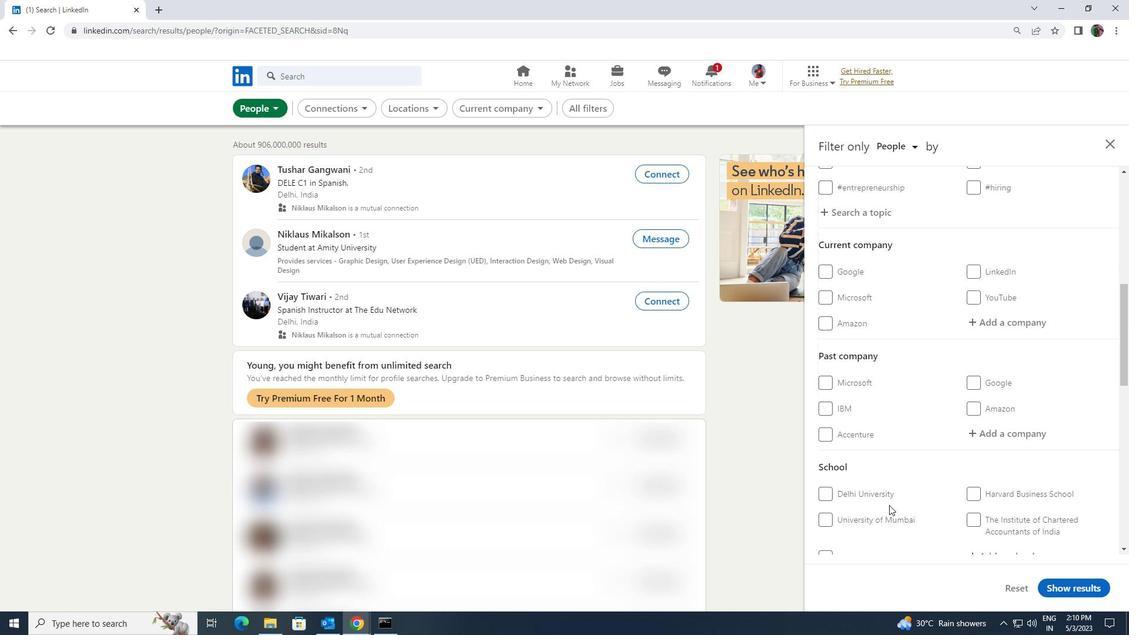 
Action: Mouse moved to (973, 443)
Screenshot: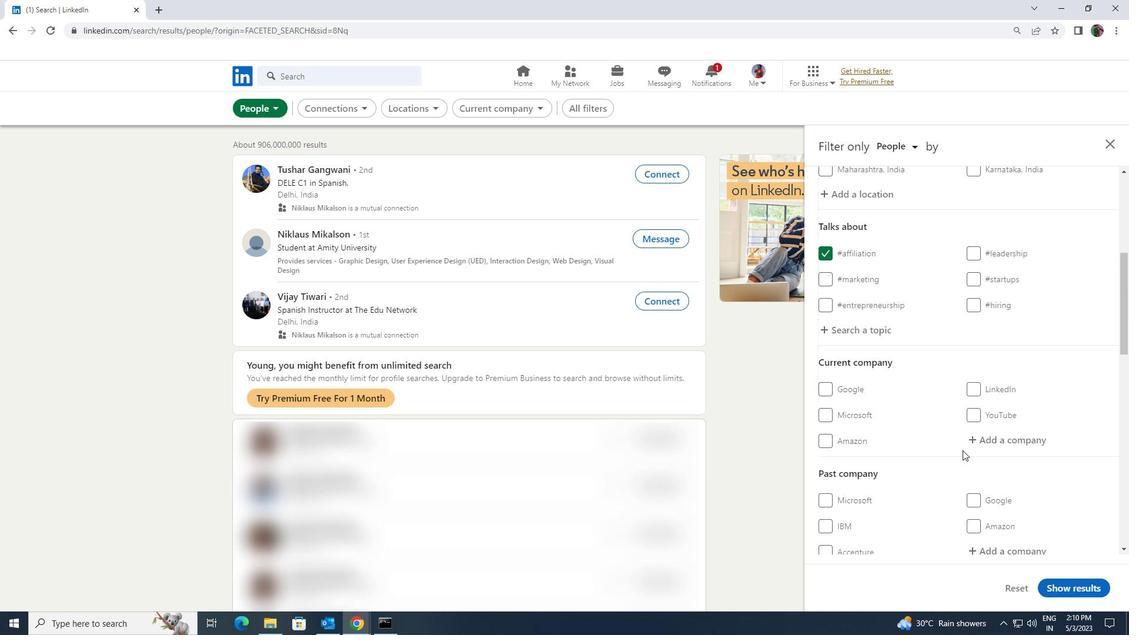
Action: Mouse pressed left at (973, 443)
Screenshot: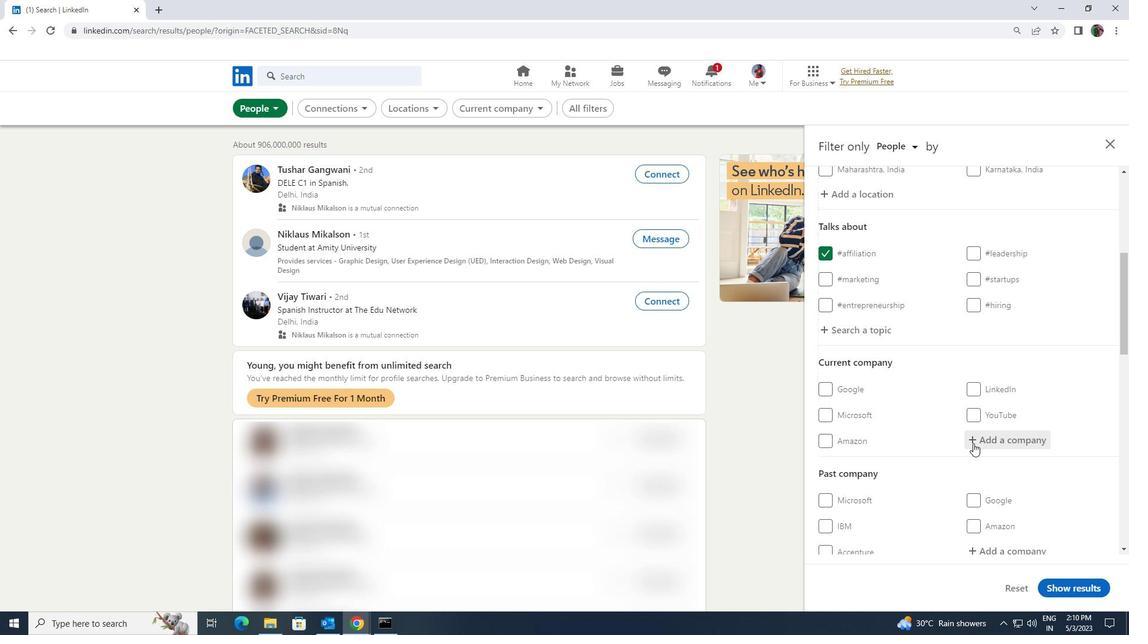 
Action: Key pressed <Key.shift>GA<Key.backspace><Key.backspace><Key.shift>INSHORTS
Screenshot: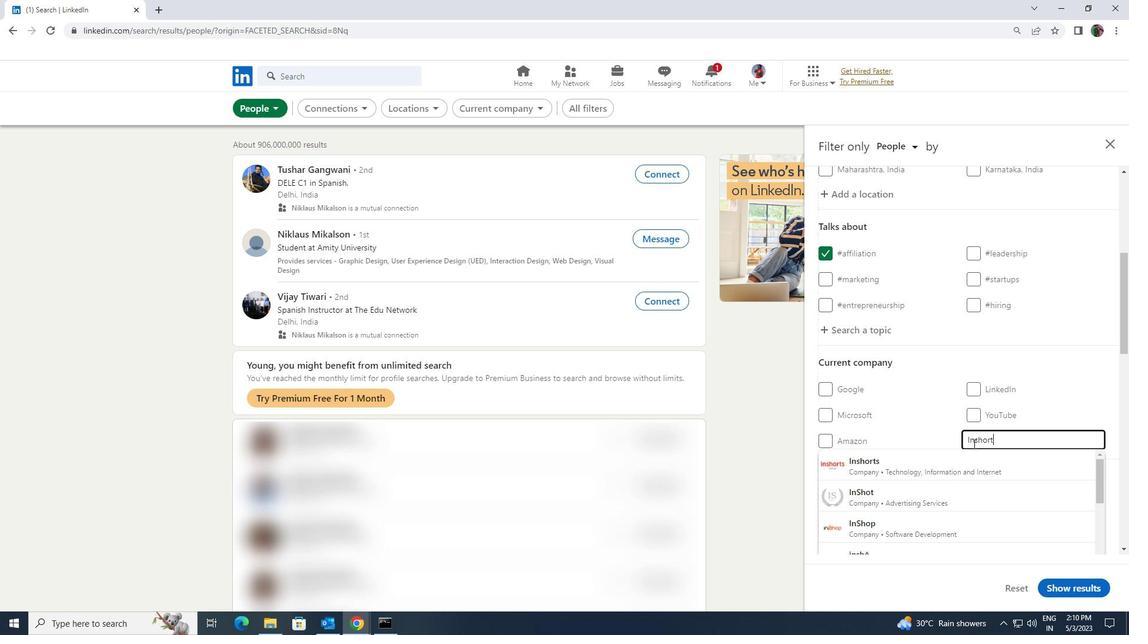 
Action: Mouse moved to (967, 454)
Screenshot: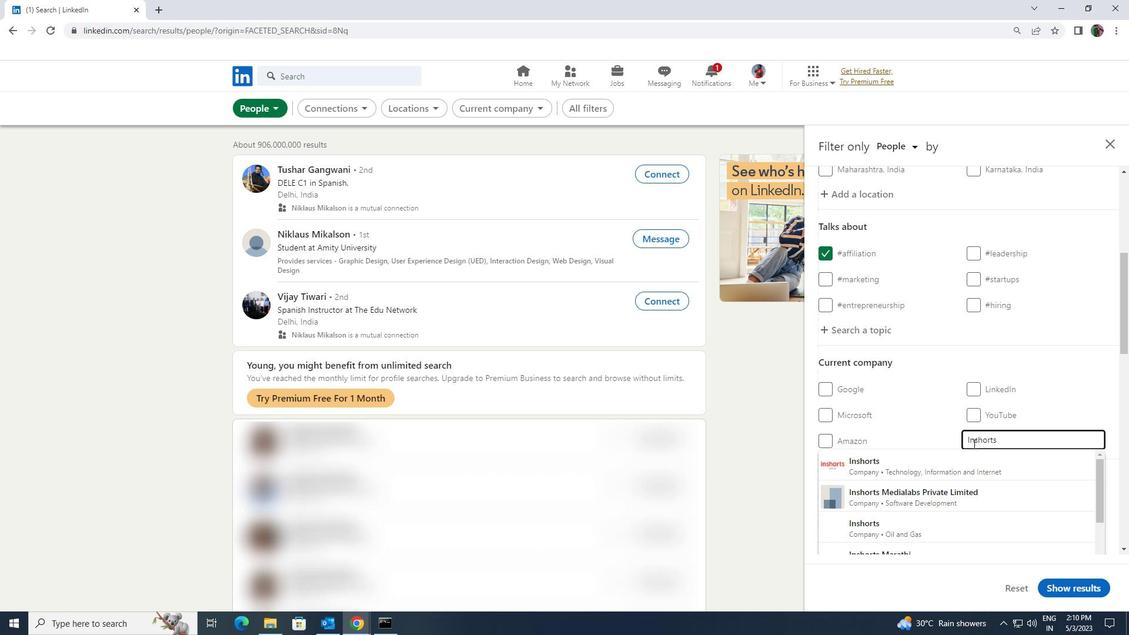 
Action: Mouse pressed left at (967, 454)
Screenshot: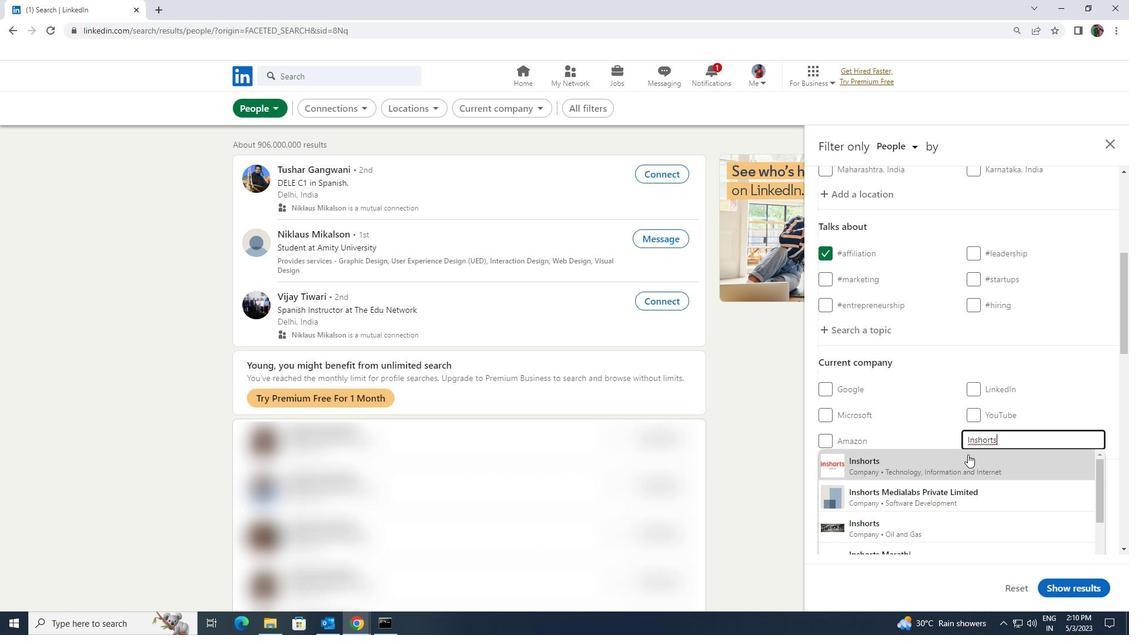 
Action: Mouse scrolled (967, 453) with delta (0, 0)
Screenshot: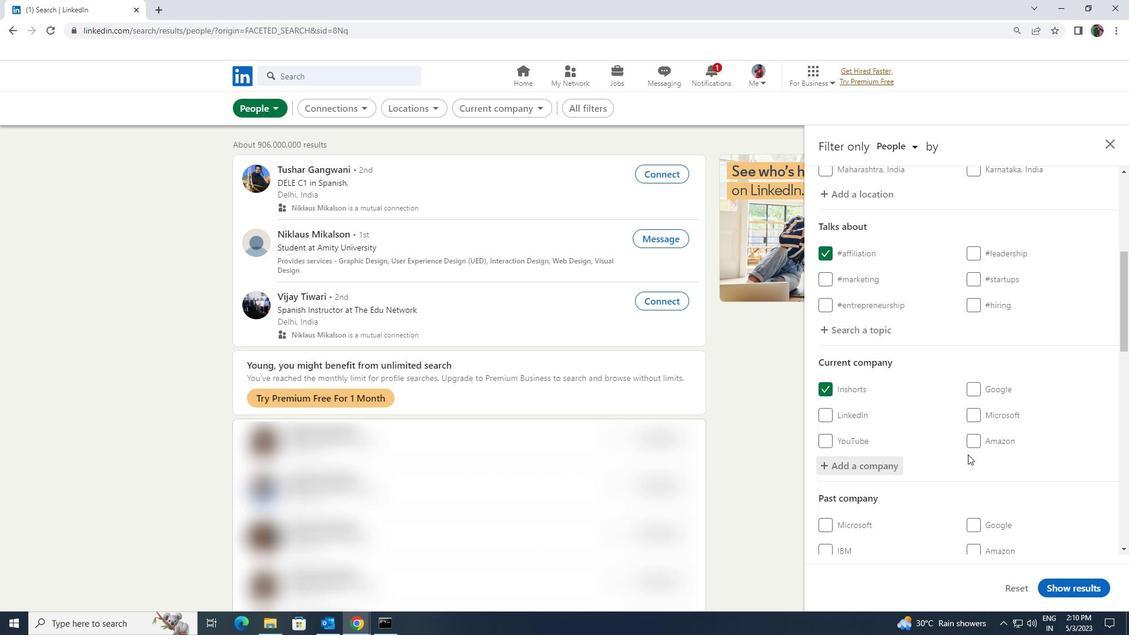 
Action: Mouse scrolled (967, 453) with delta (0, 0)
Screenshot: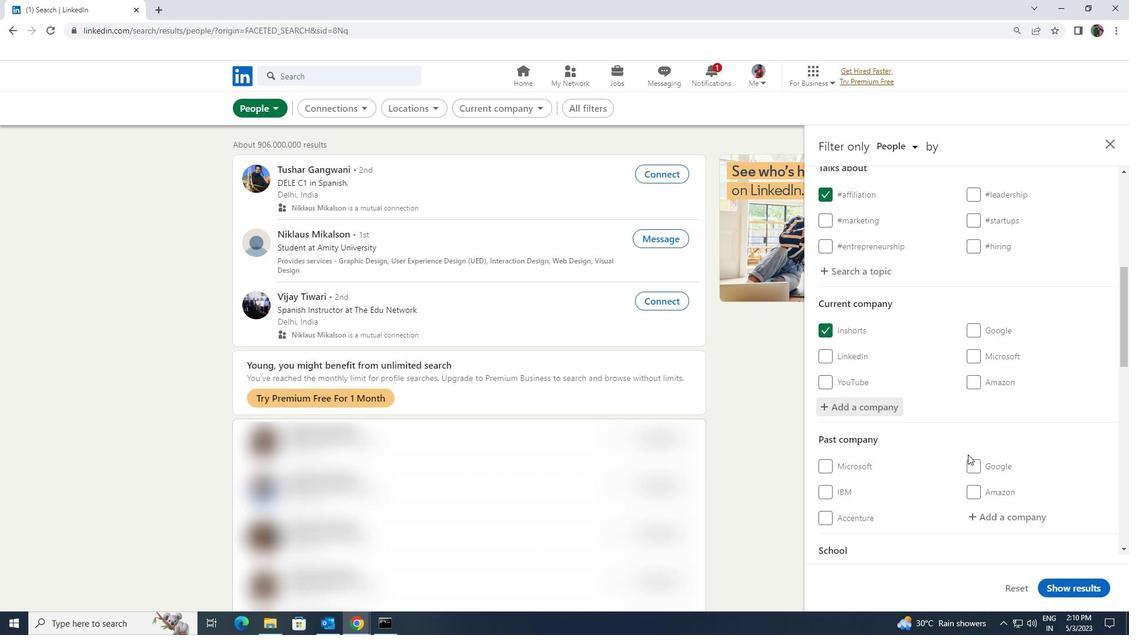 
Action: Mouse scrolled (967, 453) with delta (0, 0)
Screenshot: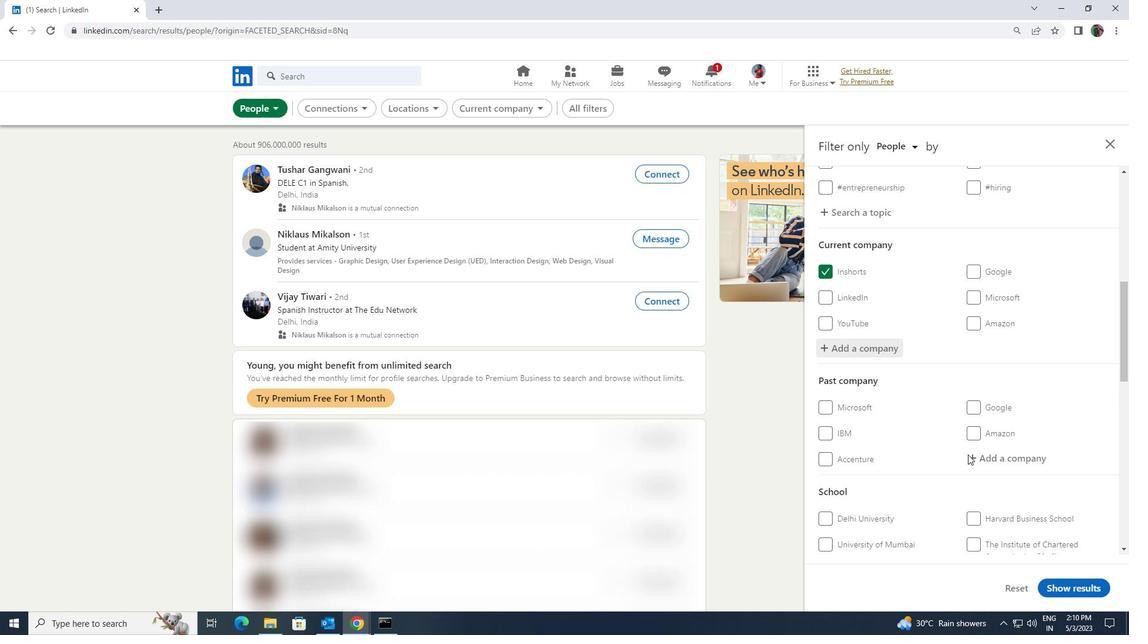 
Action: Mouse moved to (988, 519)
Screenshot: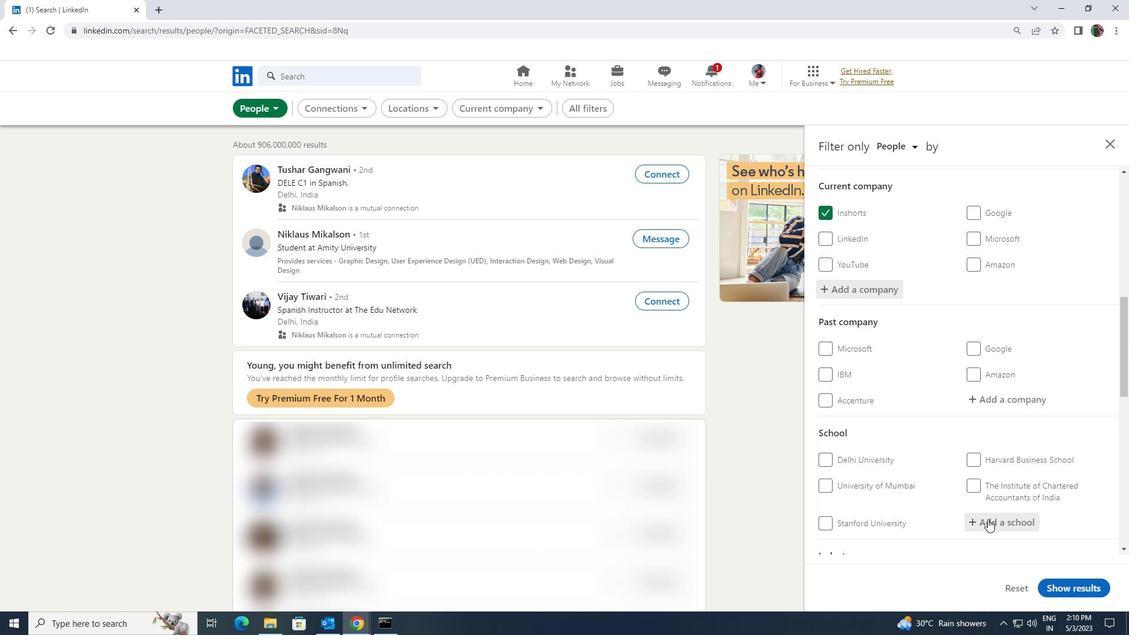 
Action: Mouse pressed left at (988, 519)
Screenshot: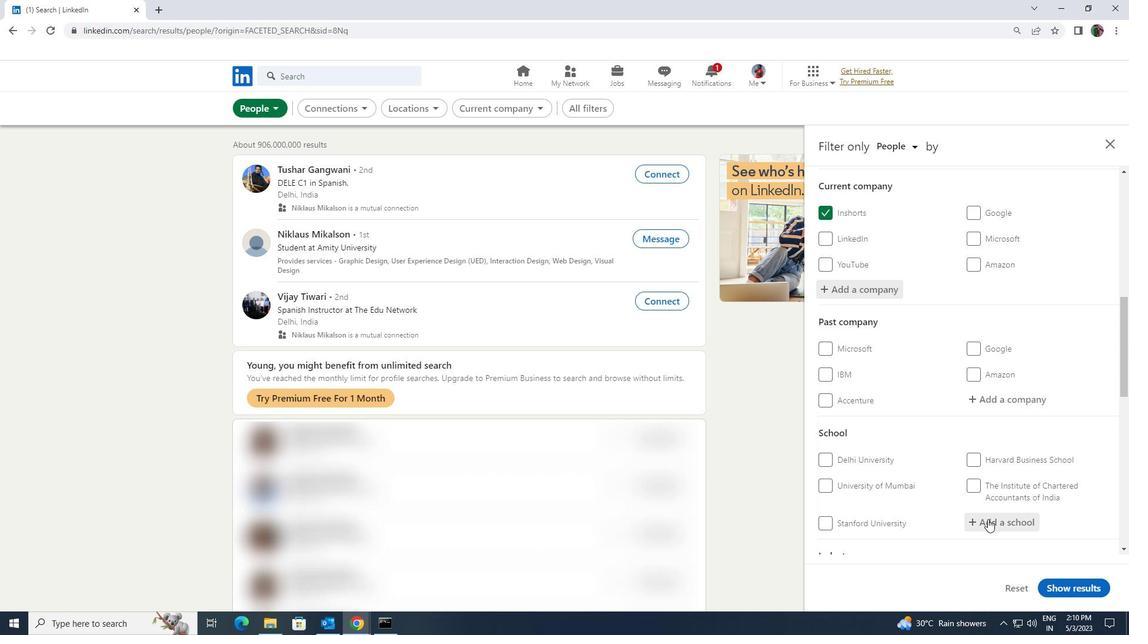
Action: Mouse moved to (984, 512)
Screenshot: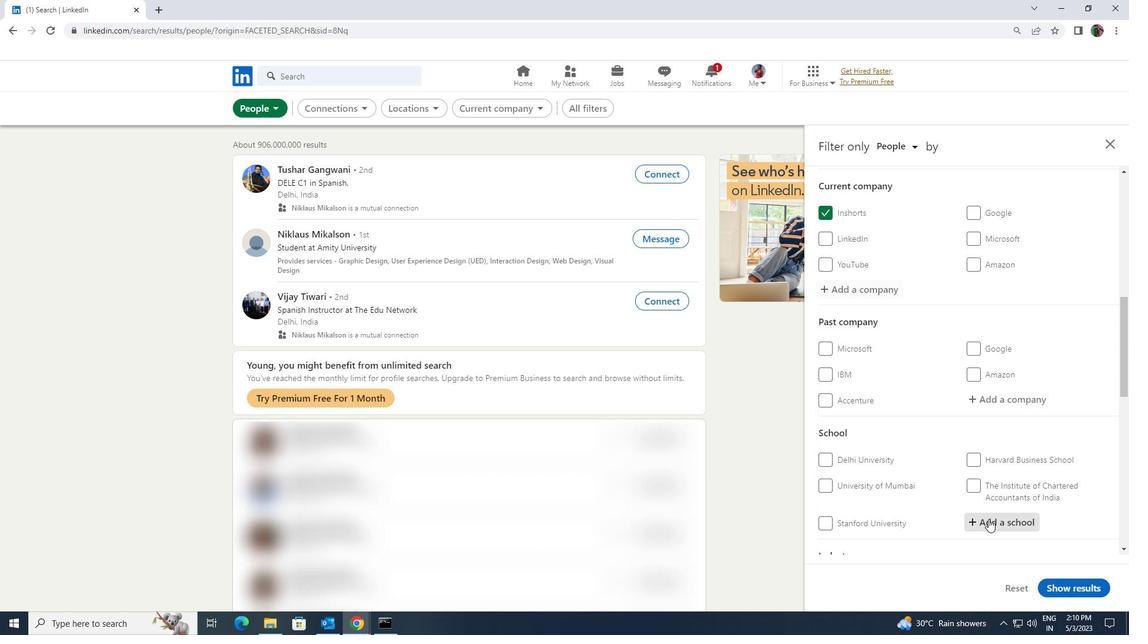 
Action: Key pressed <Key.shift>GANGA<Key.space><Key.backspace>DHAR
Screenshot: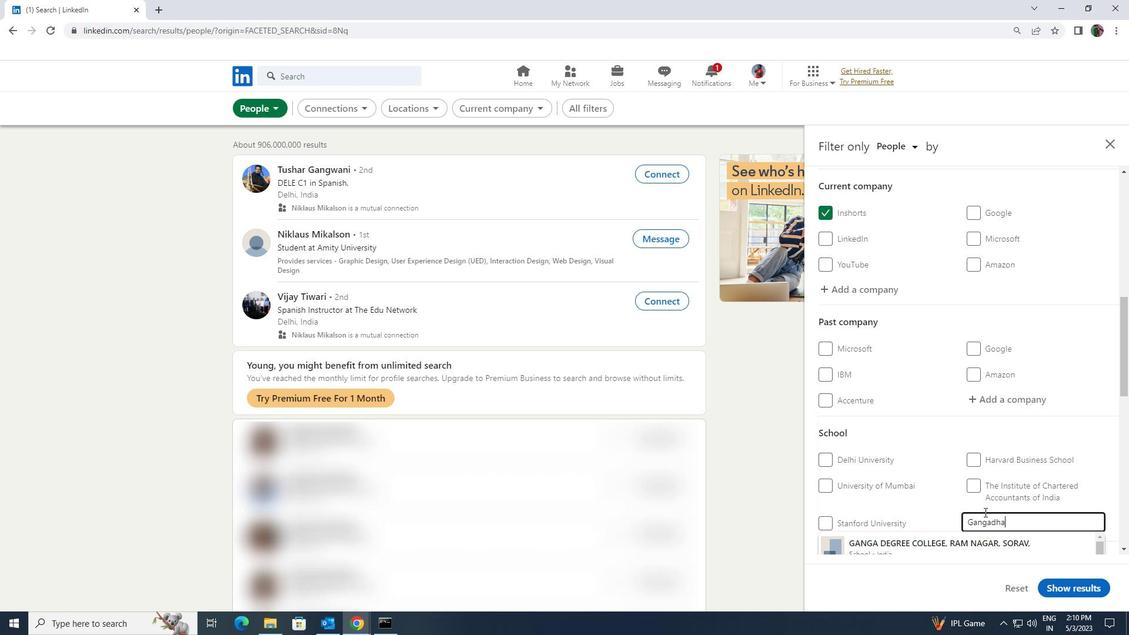 
Action: Mouse moved to (976, 535)
Screenshot: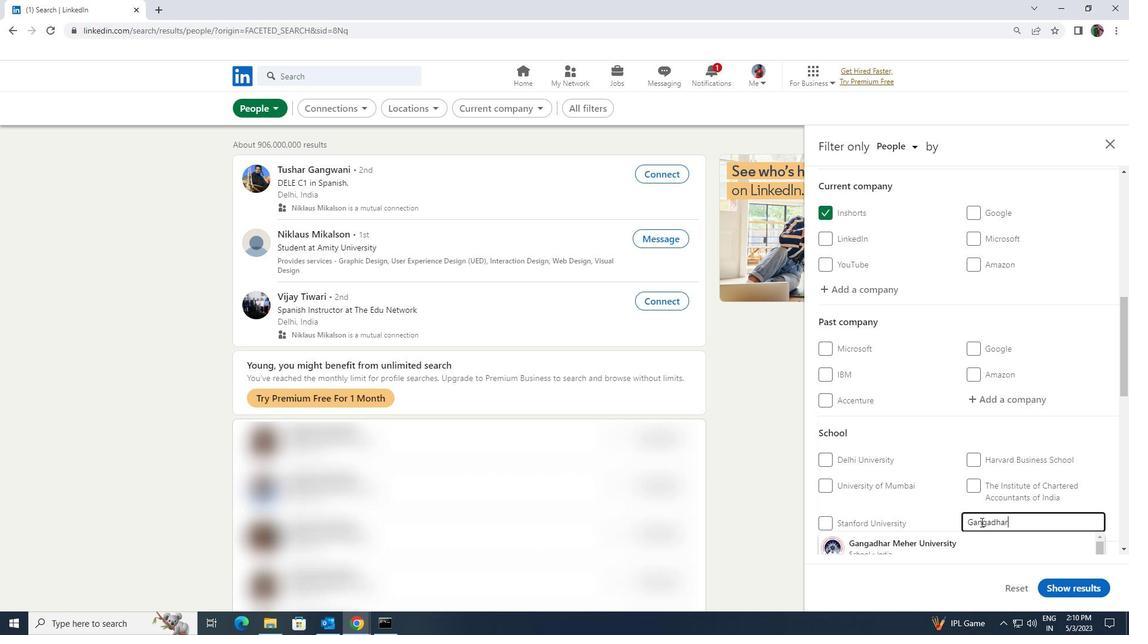 
Action: Mouse pressed left at (976, 535)
Screenshot: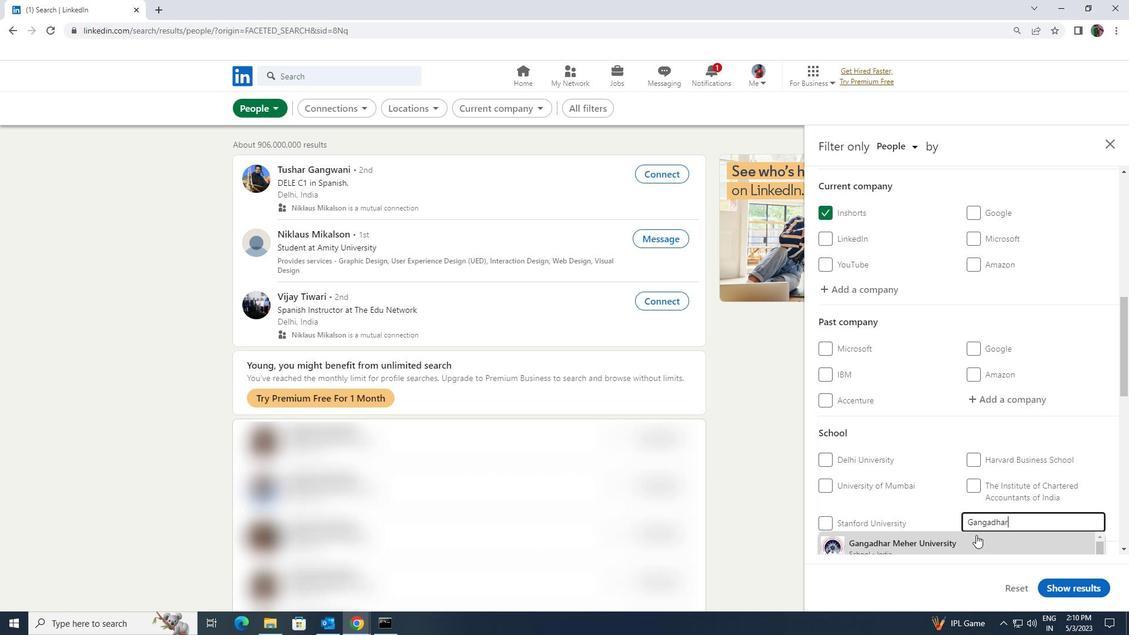 
Action: Mouse moved to (979, 466)
Screenshot: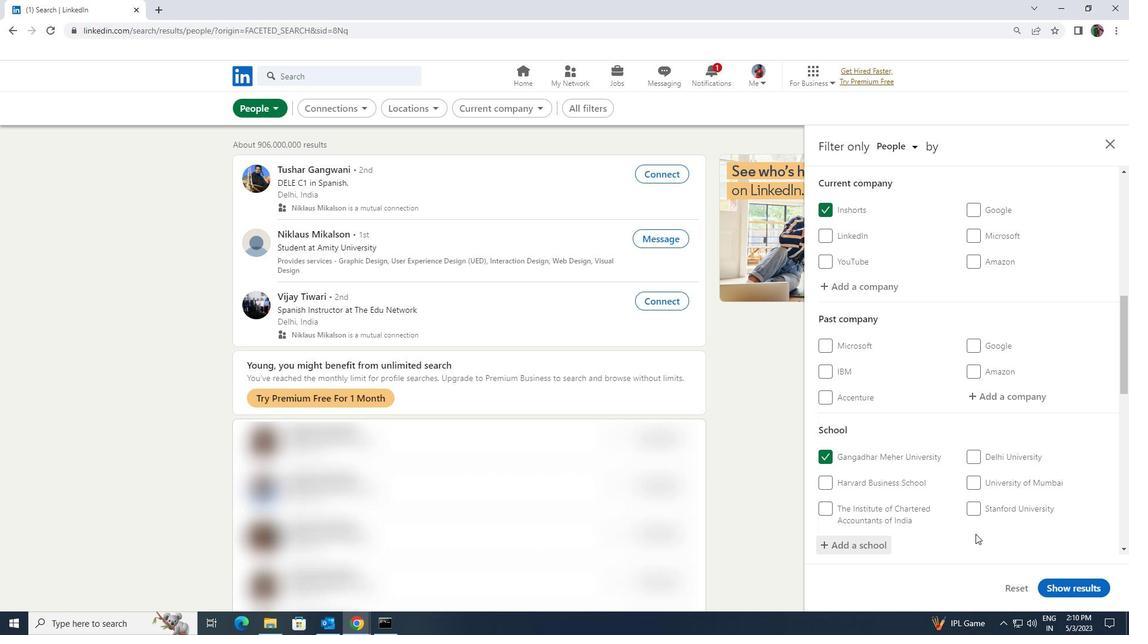 
Action: Mouse scrolled (979, 465) with delta (0, 0)
Screenshot: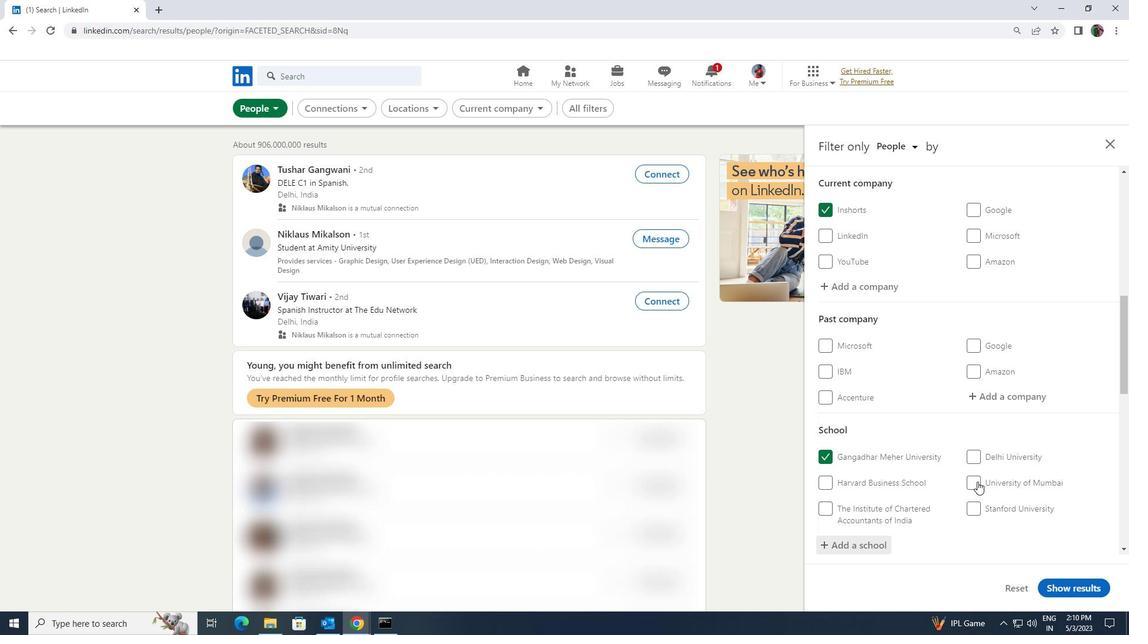 
Action: Mouse scrolled (979, 465) with delta (0, 0)
Screenshot: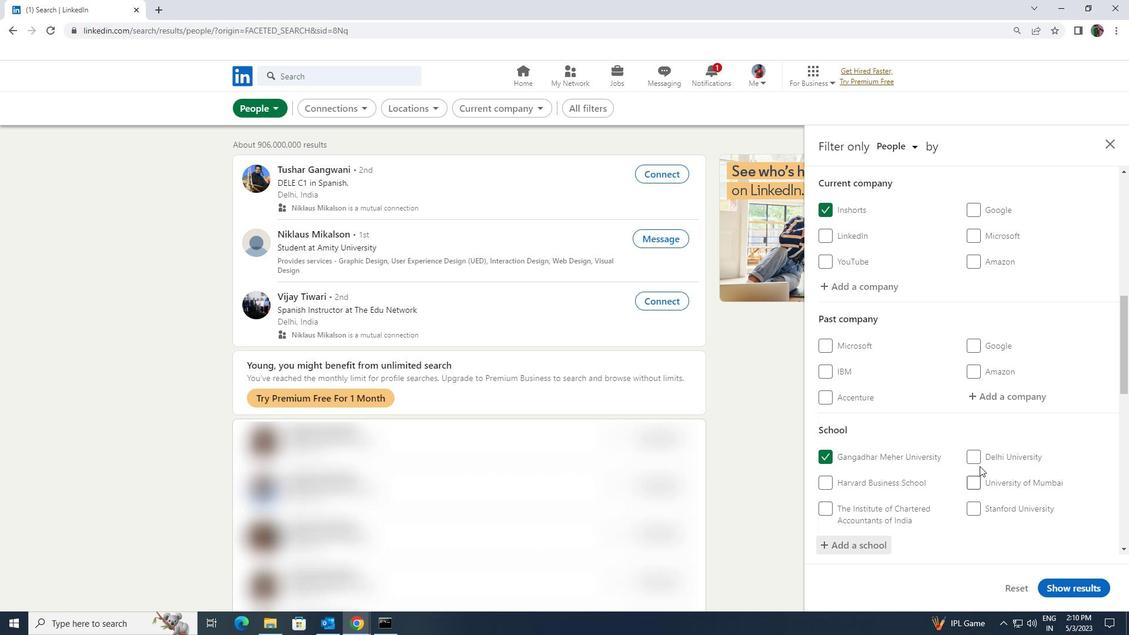 
Action: Mouse scrolled (979, 465) with delta (0, 0)
Screenshot: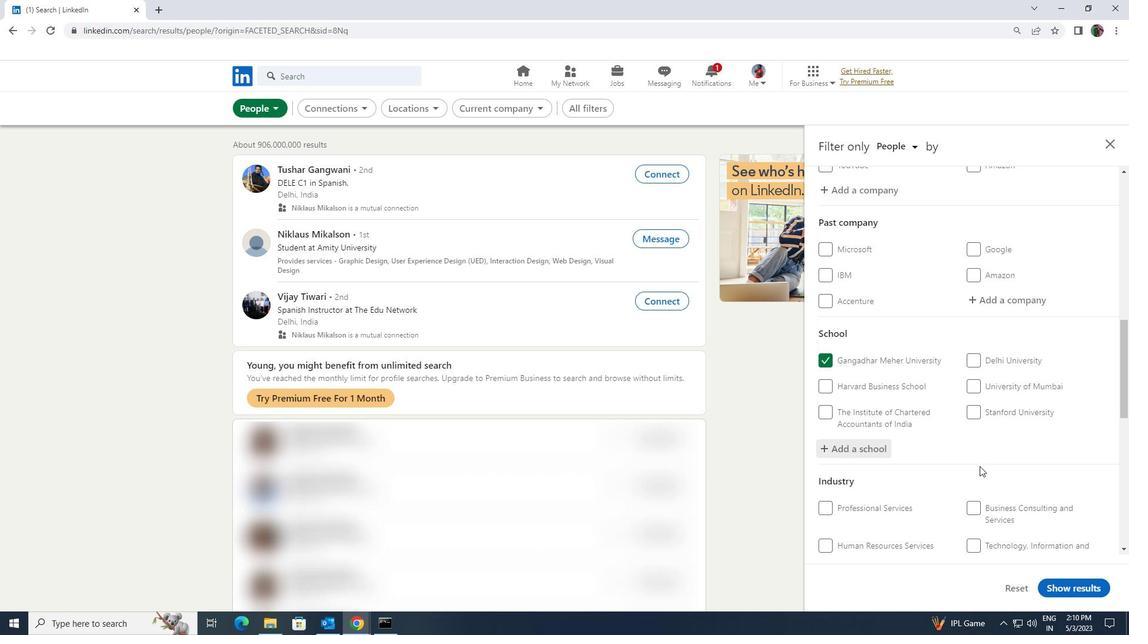 
Action: Mouse scrolled (979, 465) with delta (0, 0)
Screenshot: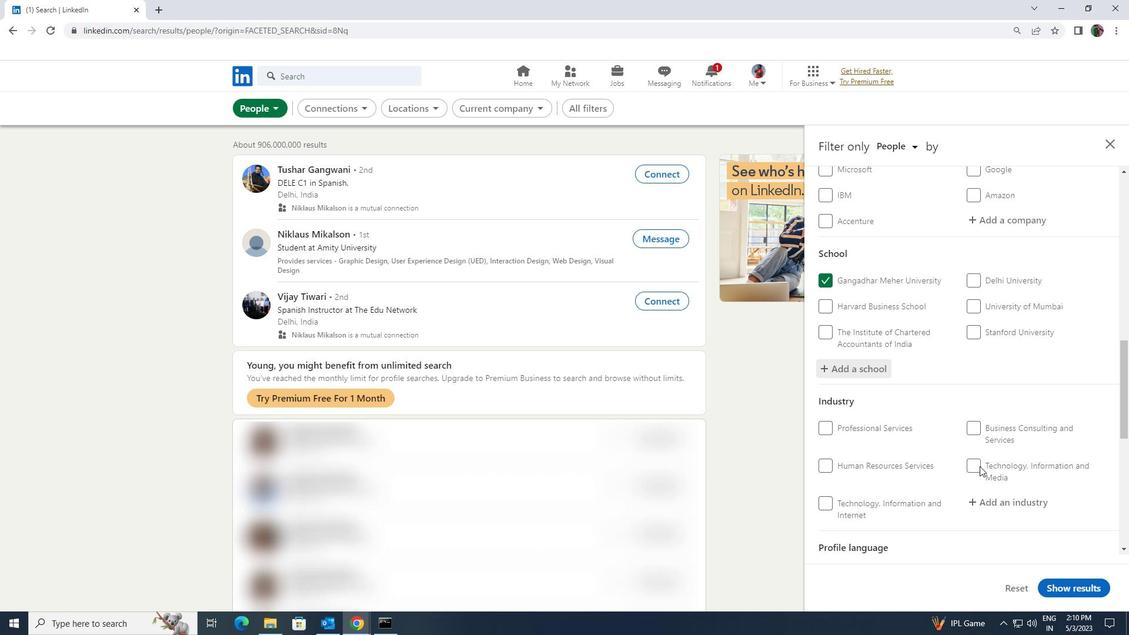
Action: Mouse moved to (992, 451)
Screenshot: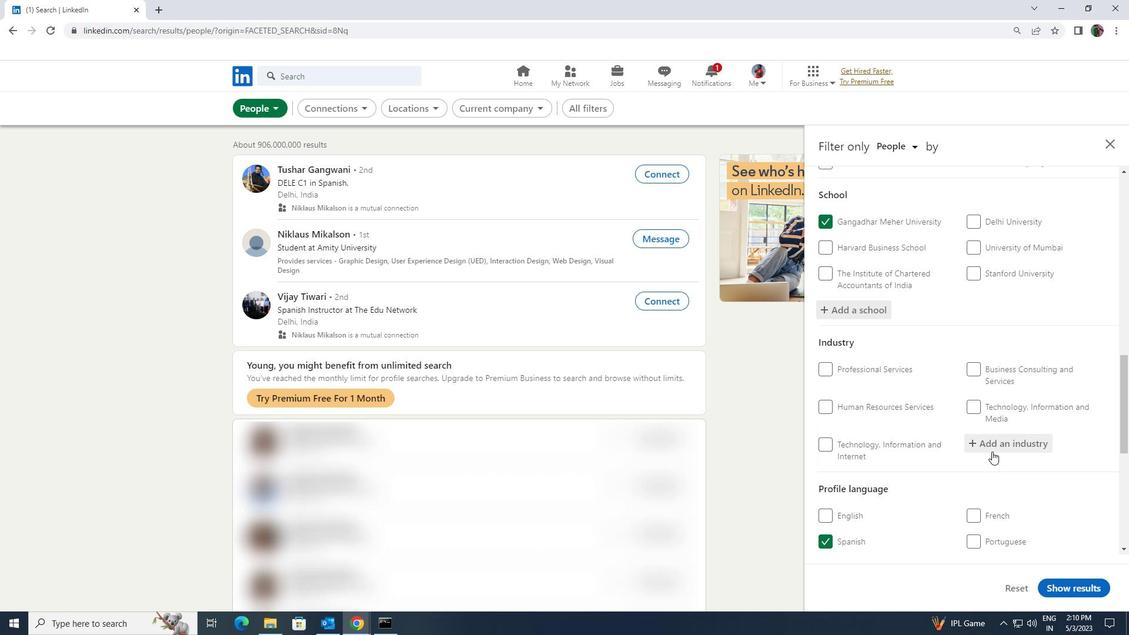 
Action: Mouse pressed left at (992, 451)
Screenshot: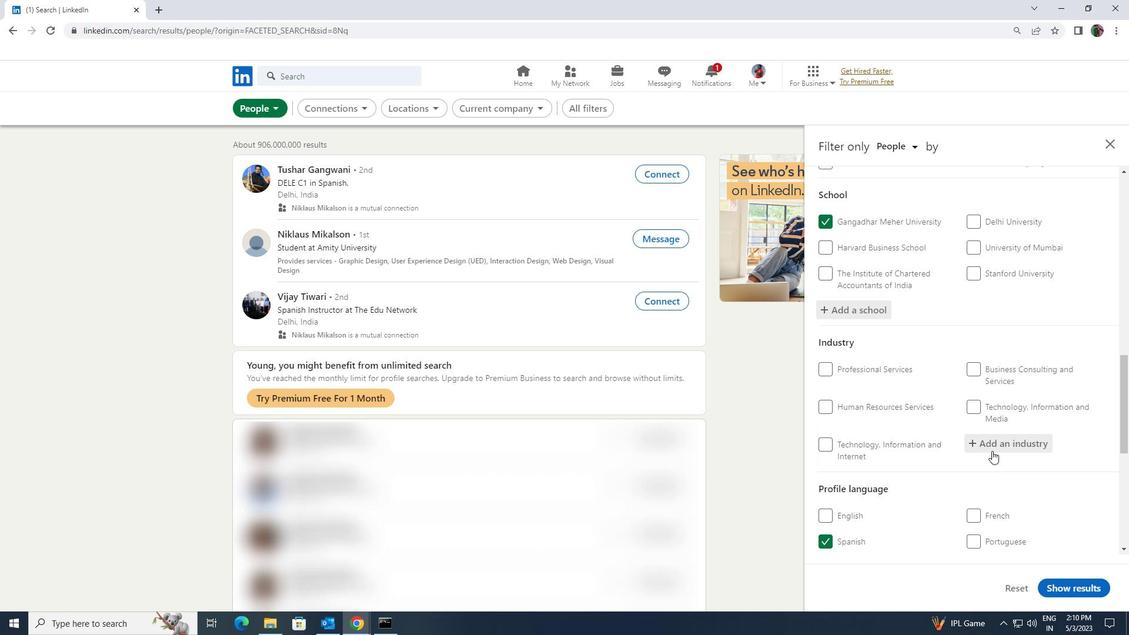 
Action: Key pressed <Key.shift>
Screenshot: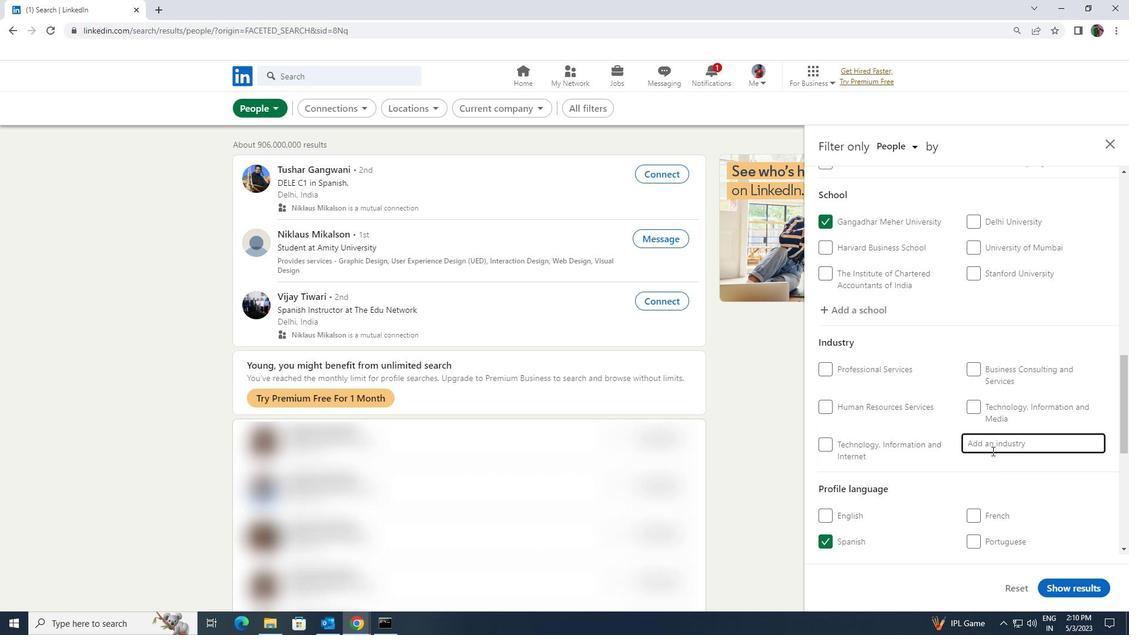 
Action: Mouse moved to (986, 445)
Screenshot: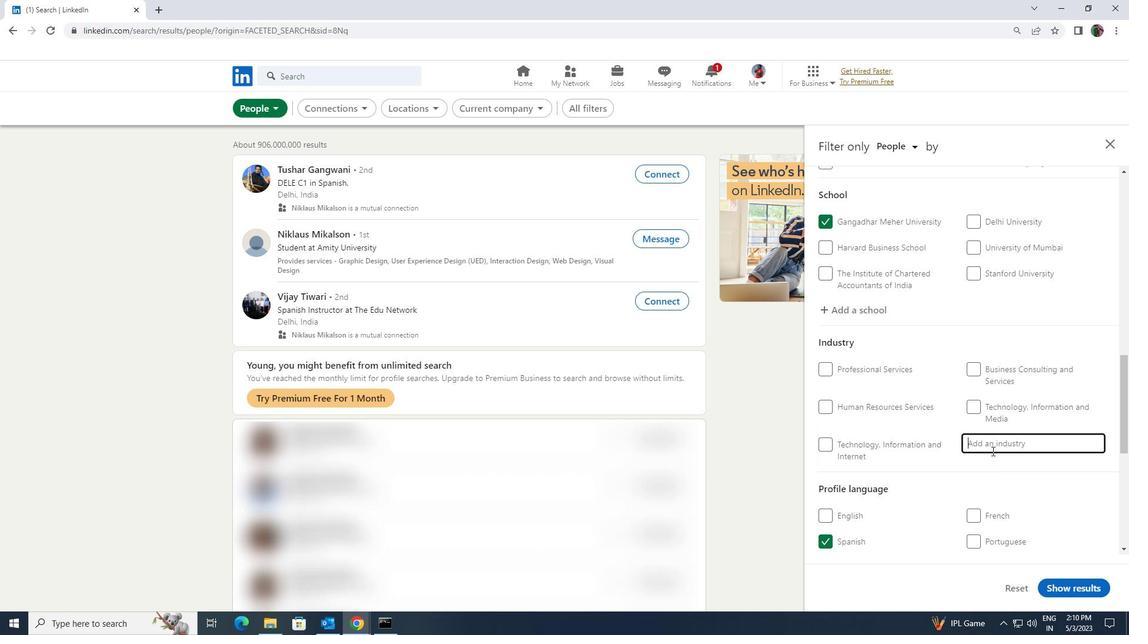 
Action: Key pressed <Key.shift><Key.shift><Key.shift><Key.shift><Key.shift><Key.shift><Key.shift><Key.shift><Key.shift><Key.shift><Key.shift><Key.shift><Key.shift><Key.shift><Key.shift><Key.shift>ARTIFIC
Screenshot: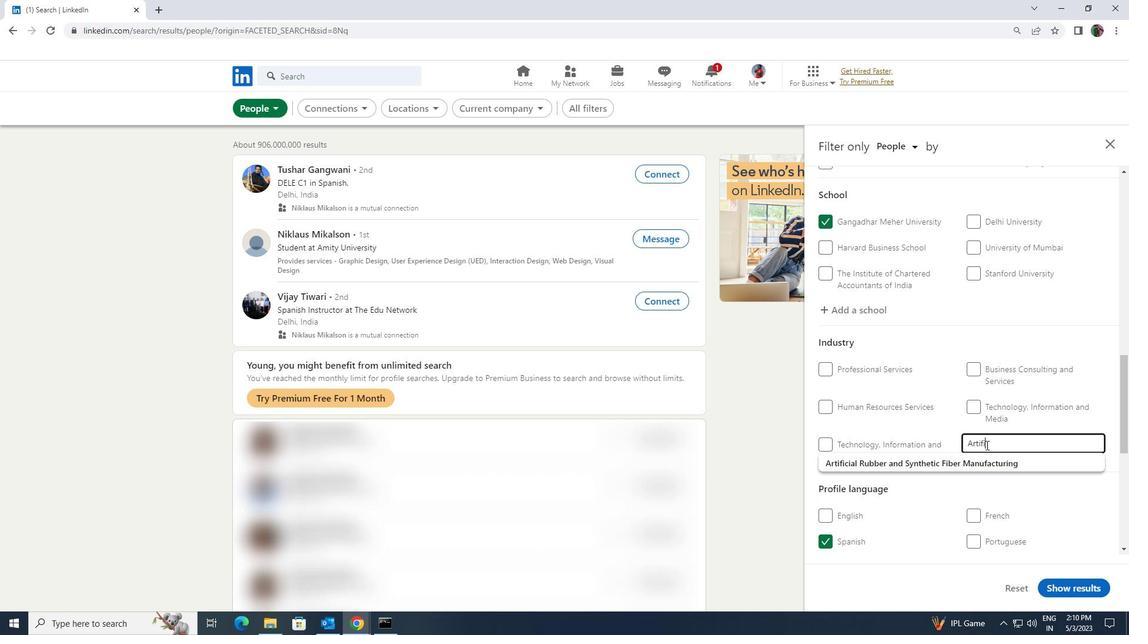 
Action: Mouse moved to (979, 466)
Screenshot: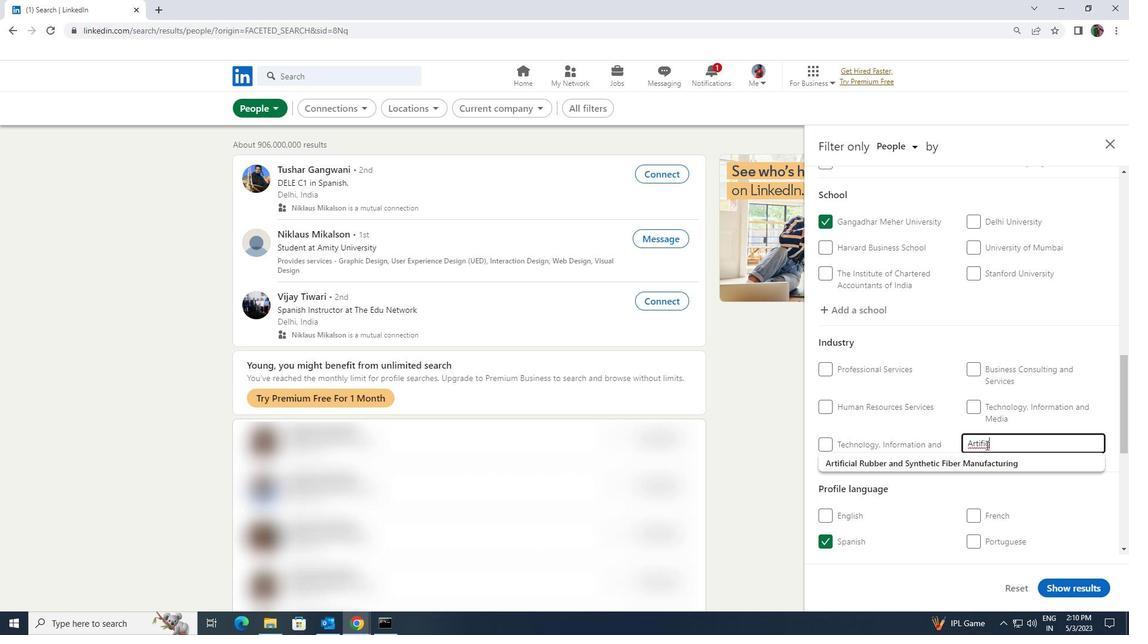 
Action: Mouse pressed left at (979, 466)
Screenshot: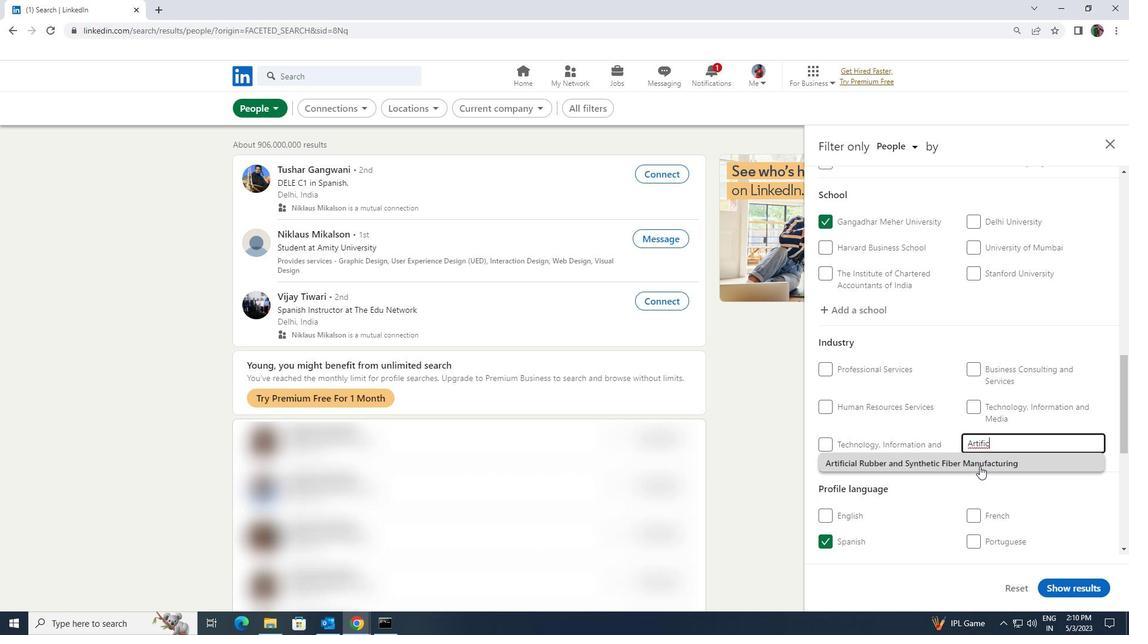 
Action: Mouse scrolled (979, 465) with delta (0, 0)
Screenshot: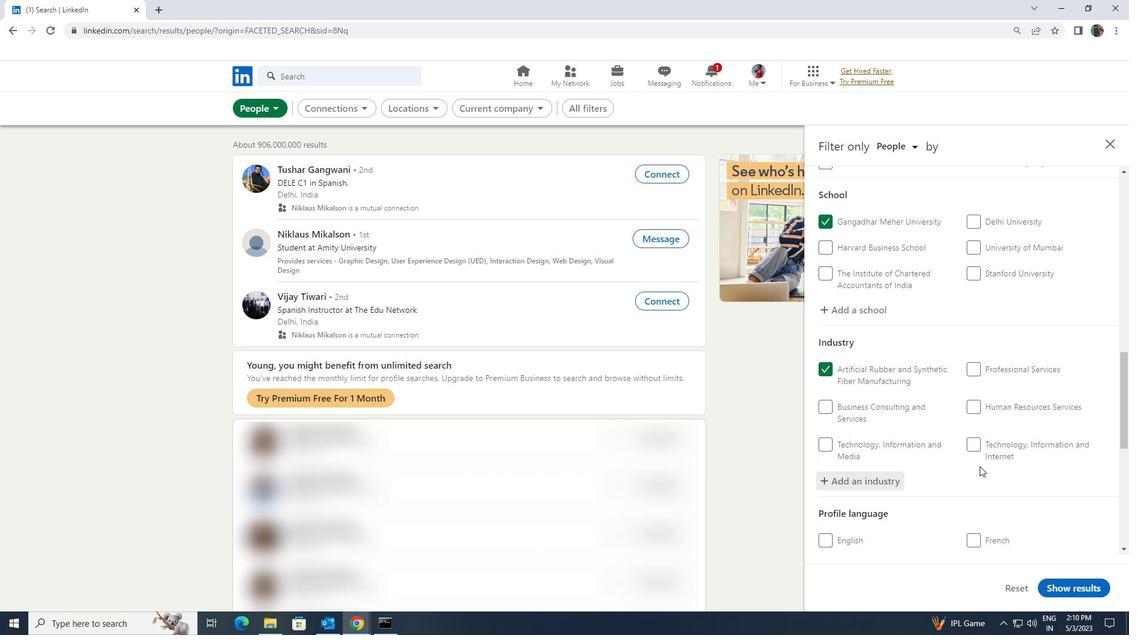 
Action: Mouse scrolled (979, 465) with delta (0, 0)
Screenshot: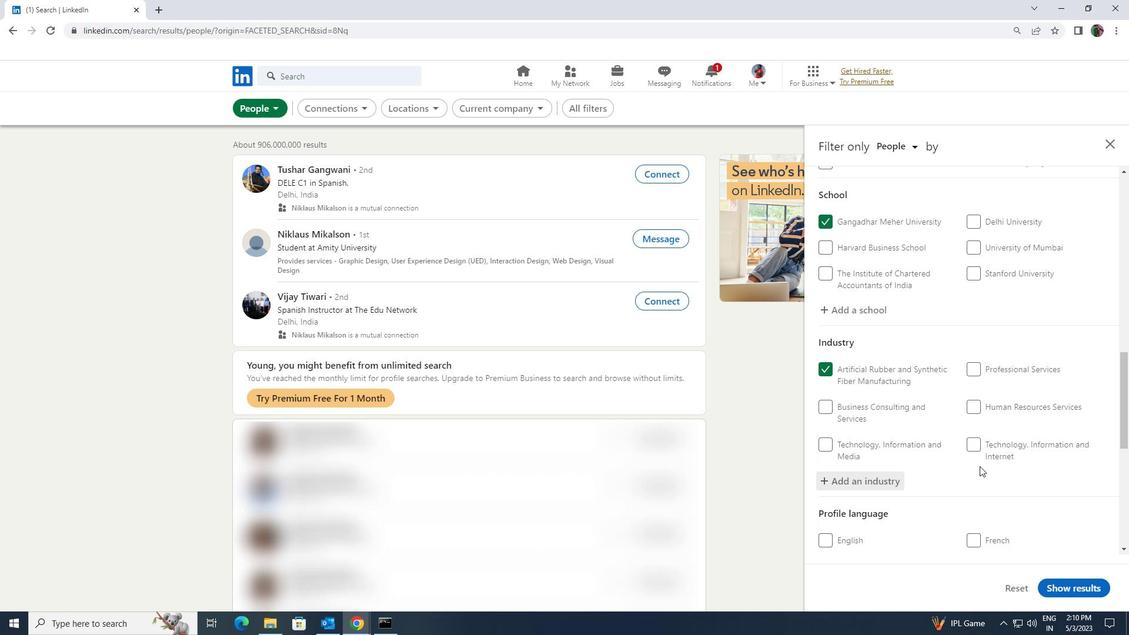 
Action: Mouse scrolled (979, 465) with delta (0, 0)
Screenshot: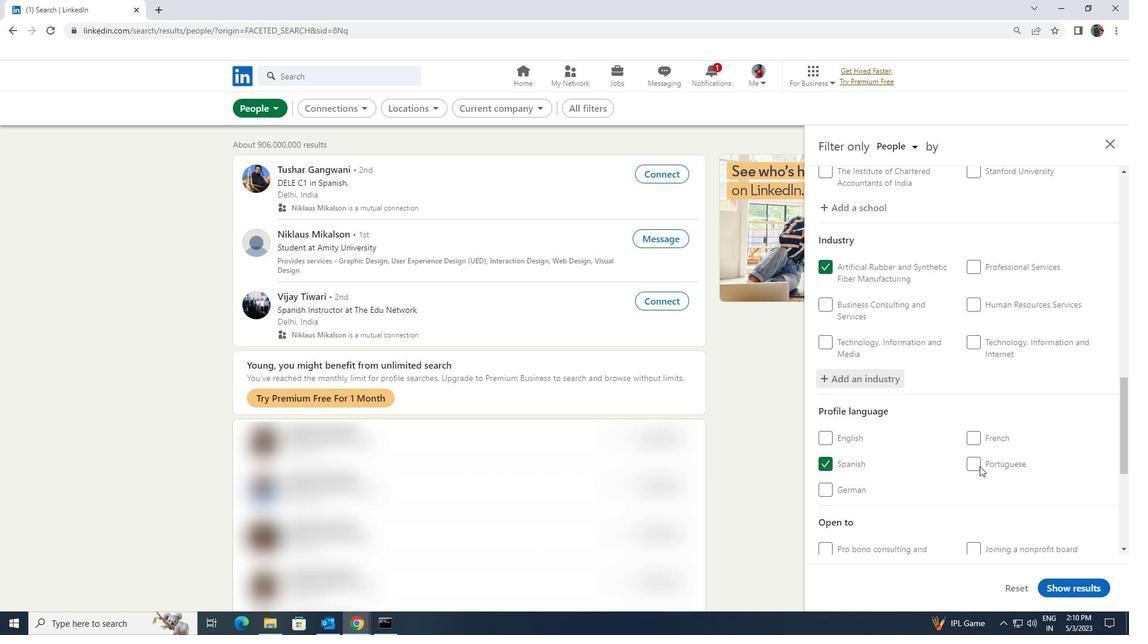 
Action: Mouse scrolled (979, 465) with delta (0, 0)
Screenshot: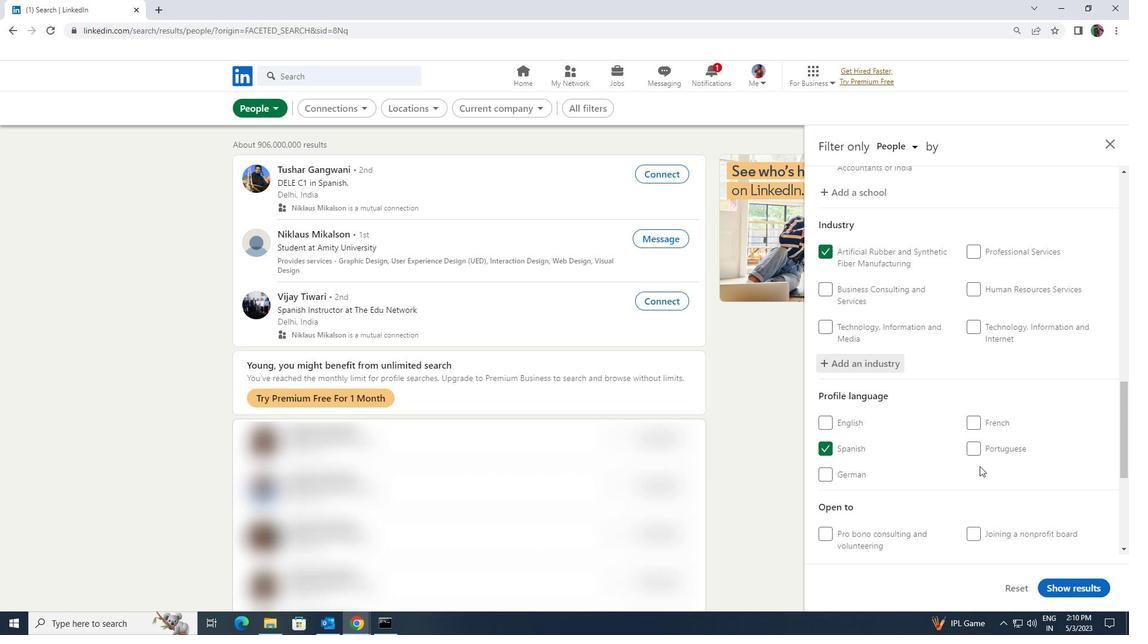 
Action: Mouse moved to (979, 466)
Screenshot: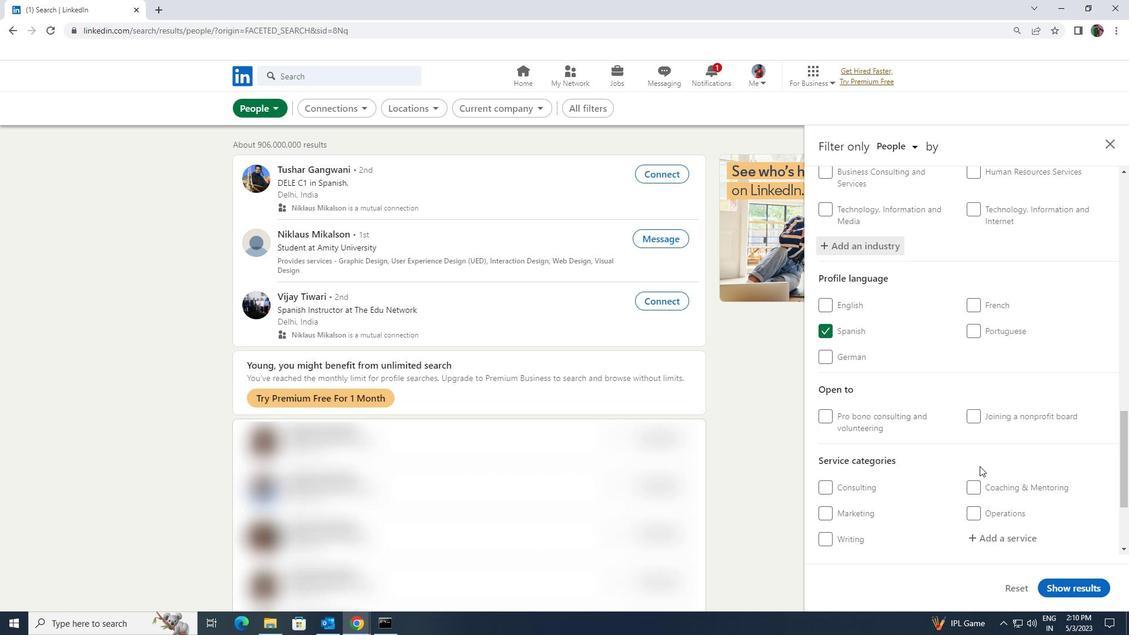 
Action: Mouse scrolled (979, 465) with delta (0, 0)
Screenshot: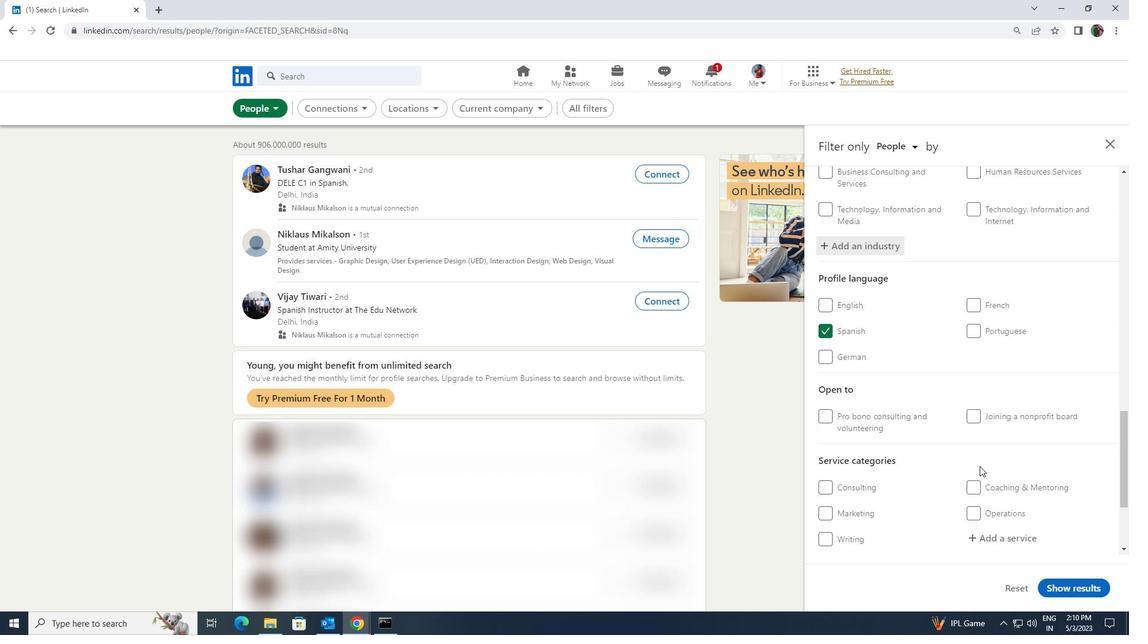 
Action: Mouse scrolled (979, 465) with delta (0, 0)
Screenshot: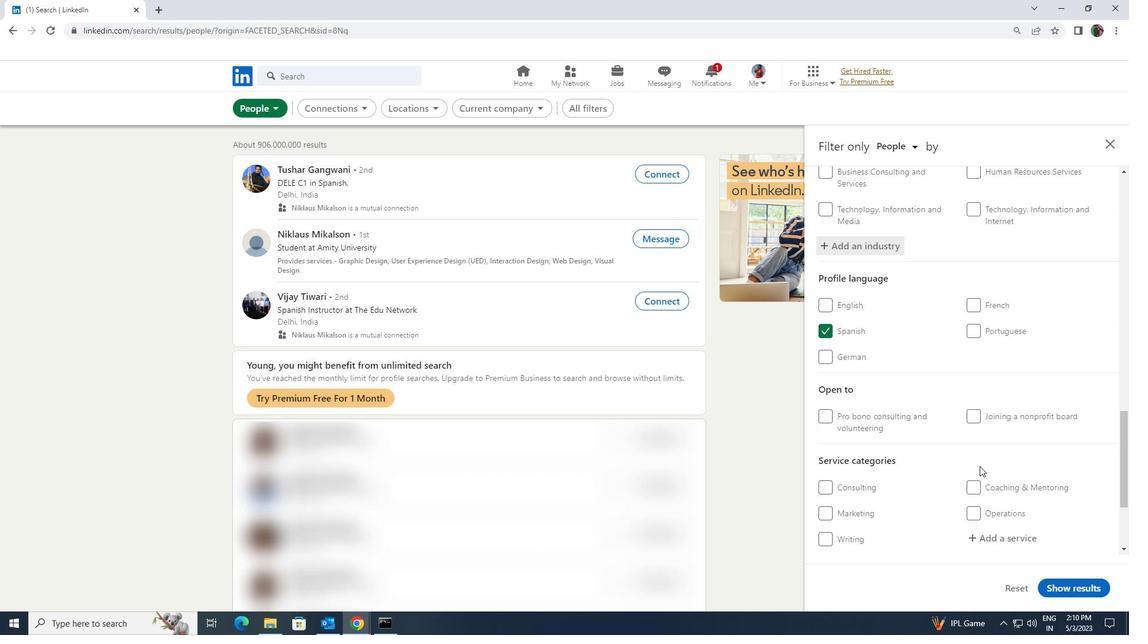 
Action: Mouse scrolled (979, 465) with delta (0, 0)
Screenshot: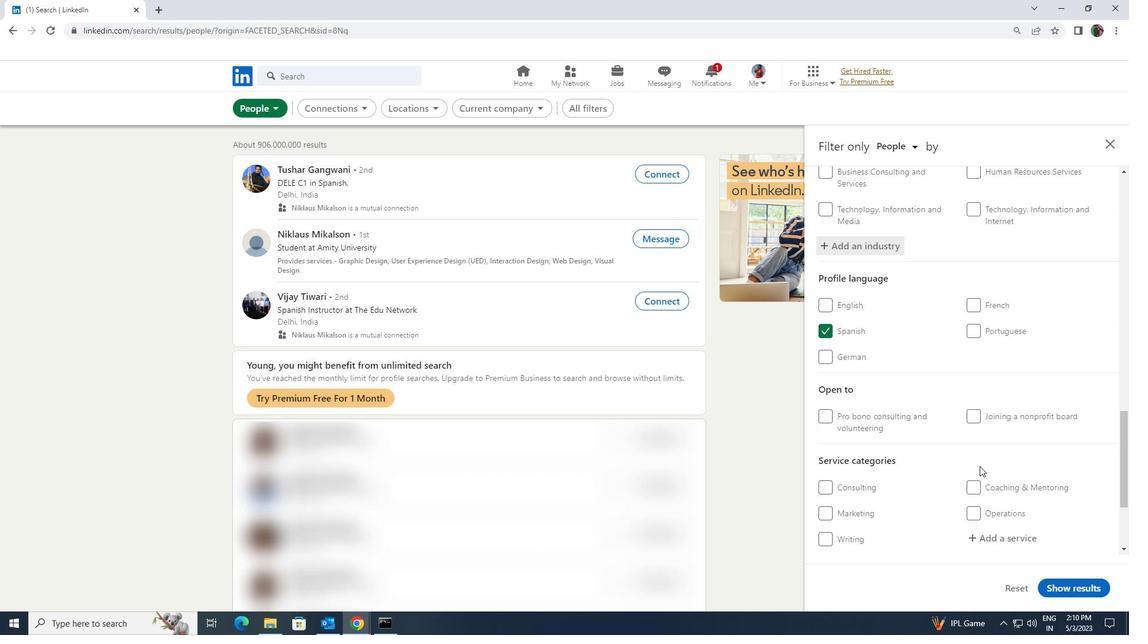 
Action: Mouse moved to (987, 385)
Screenshot: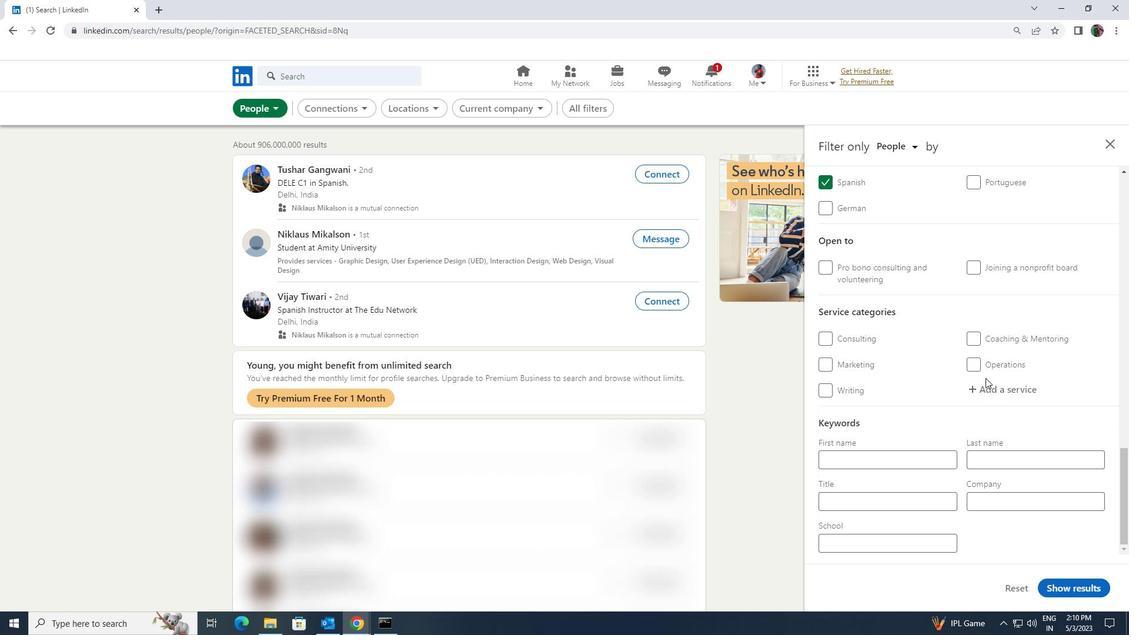 
Action: Mouse pressed left at (987, 385)
Screenshot: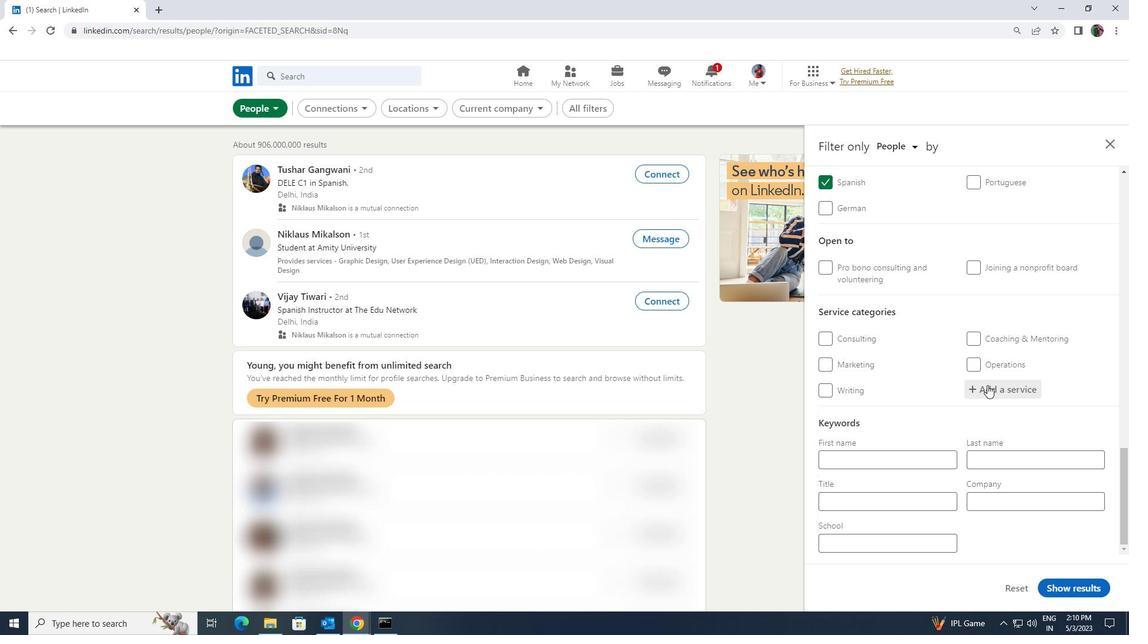 
Action: Key pressed <Key.shift><Key.shift><Key.shift><Key.shift><Key.shift><Key.shift><Key.shift><Key.shift><Key.shift><Key.shift><Key.shift><Key.shift><Key.shift><Key.shift><Key.shift>TECHNICAL<Key.enter>
Screenshot: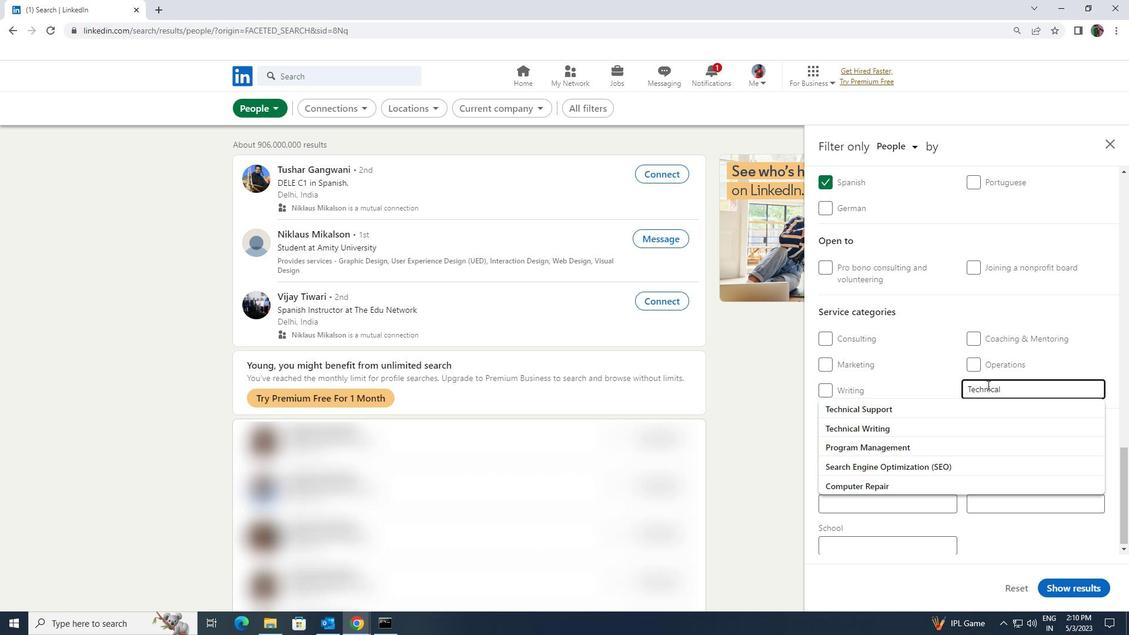 
Action: Mouse scrolled (987, 384) with delta (0, 0)
Screenshot: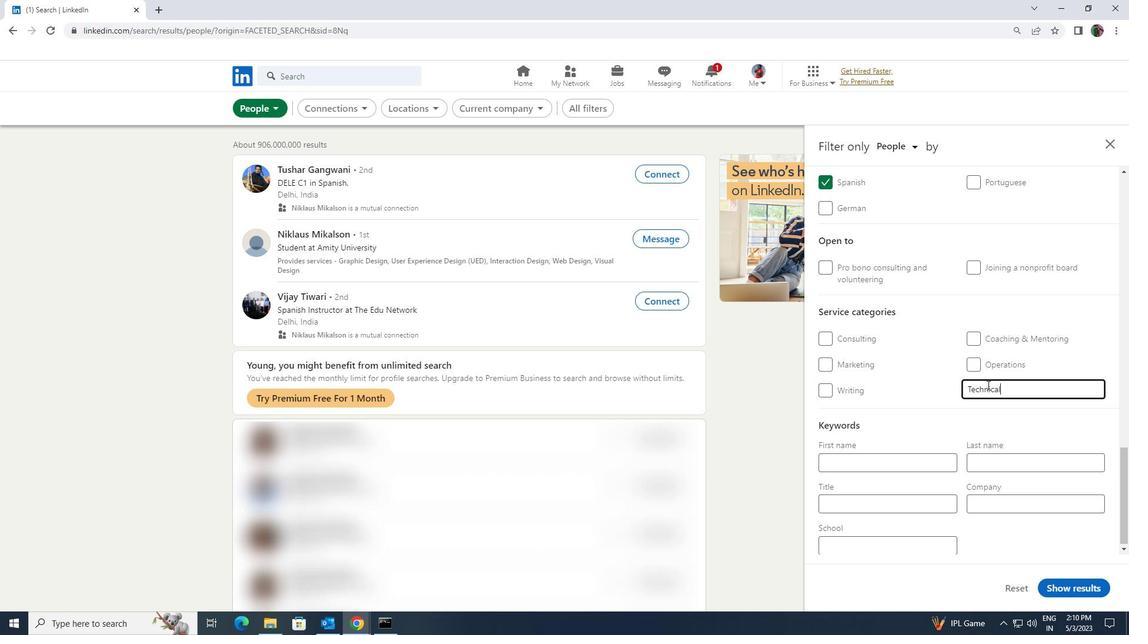 
Action: Mouse scrolled (987, 384) with delta (0, 0)
Screenshot: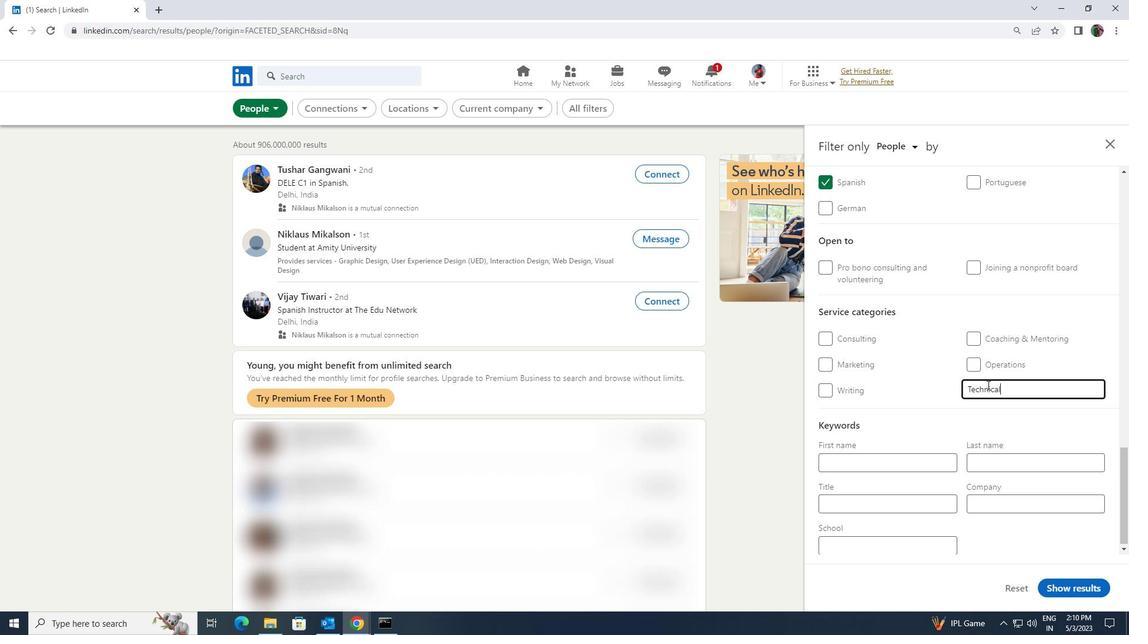
Action: Mouse scrolled (987, 384) with delta (0, 0)
Screenshot: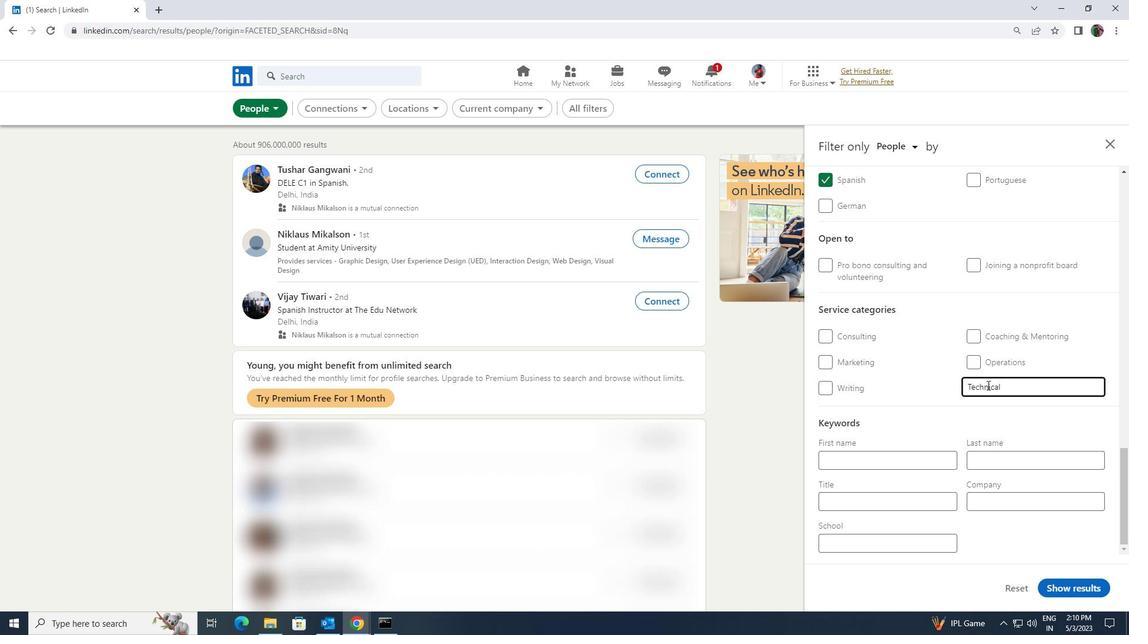 
Action: Mouse scrolled (987, 384) with delta (0, 0)
Screenshot: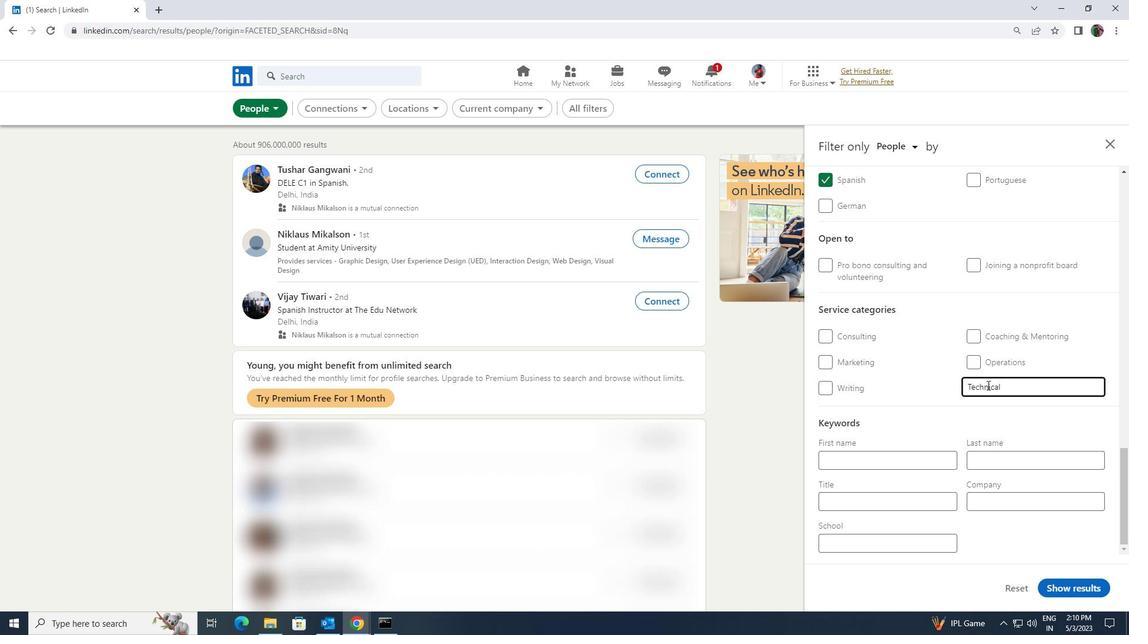 
Action: Mouse moved to (931, 499)
Screenshot: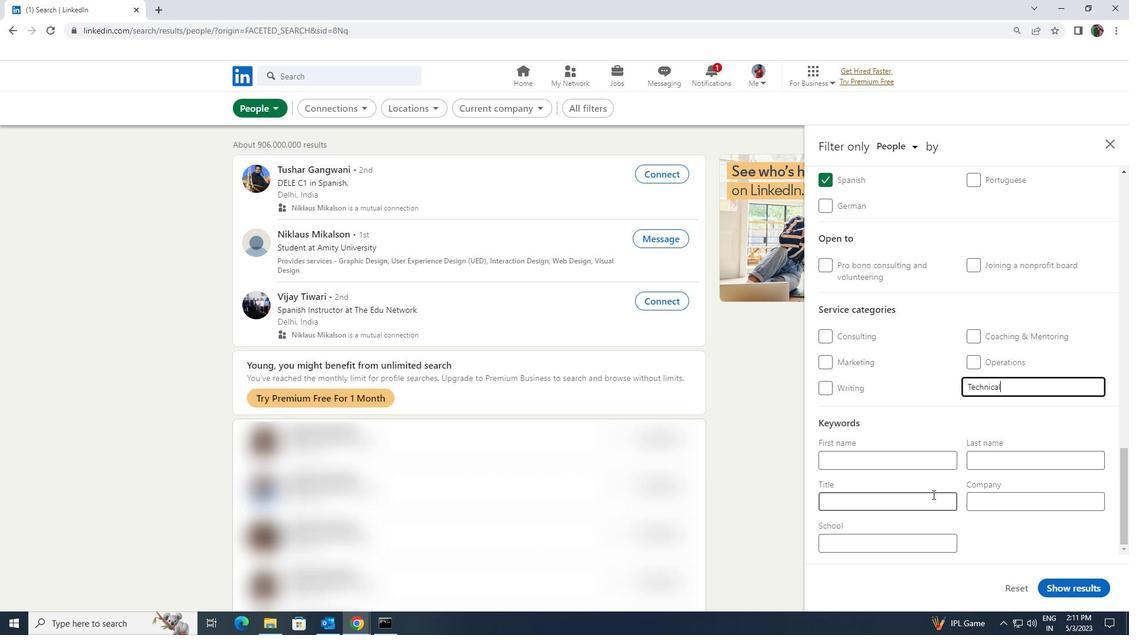 
Action: Mouse pressed left at (931, 499)
Screenshot: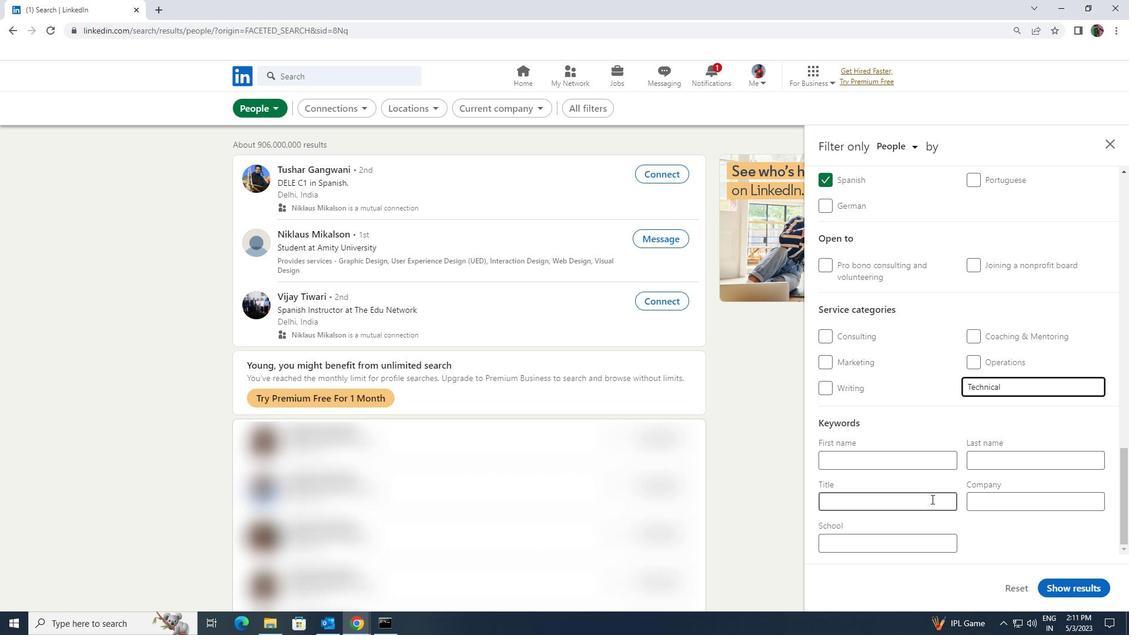 
Action: Key pressed <Key.shift>BUS<Key.space><Key.shift>PERSON
Screenshot: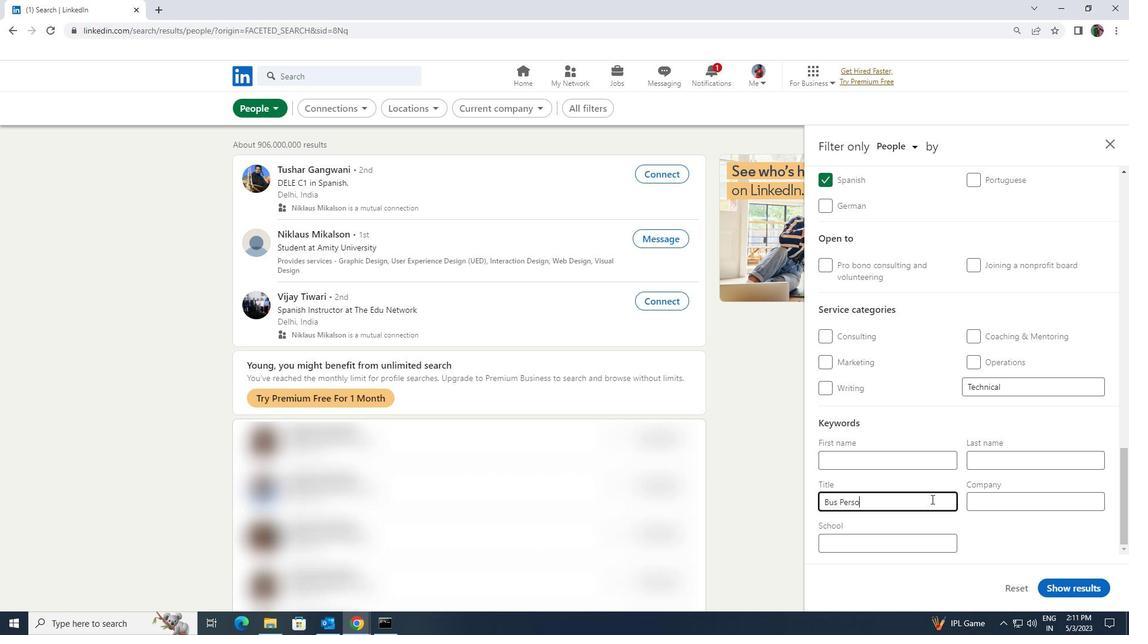 
Action: Mouse moved to (1061, 583)
Screenshot: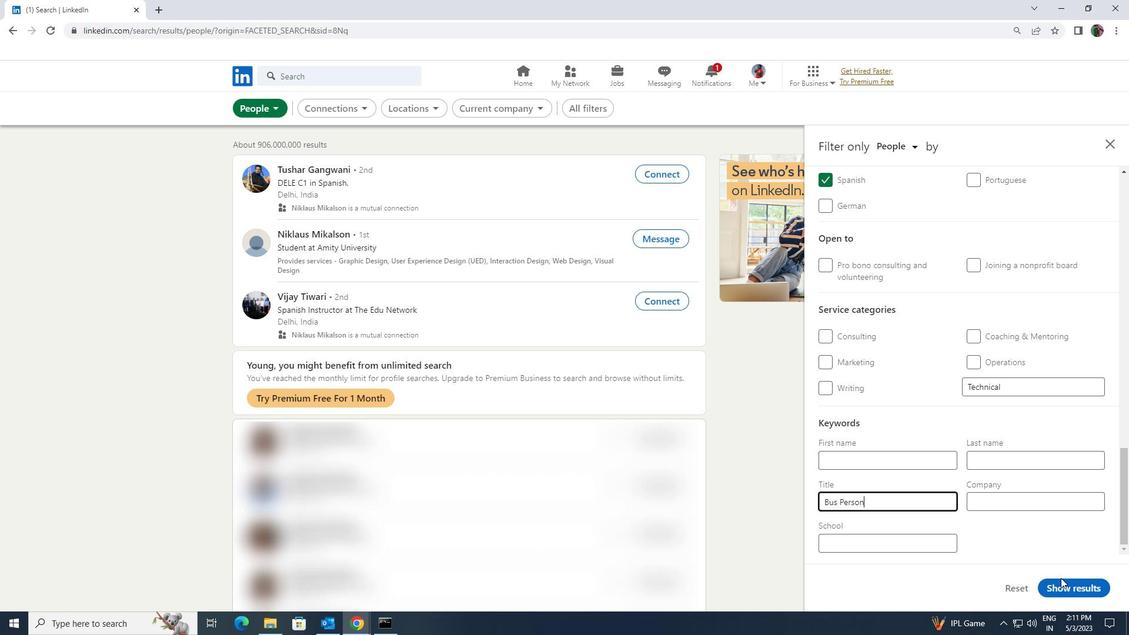 
Action: Mouse pressed left at (1061, 583)
Screenshot: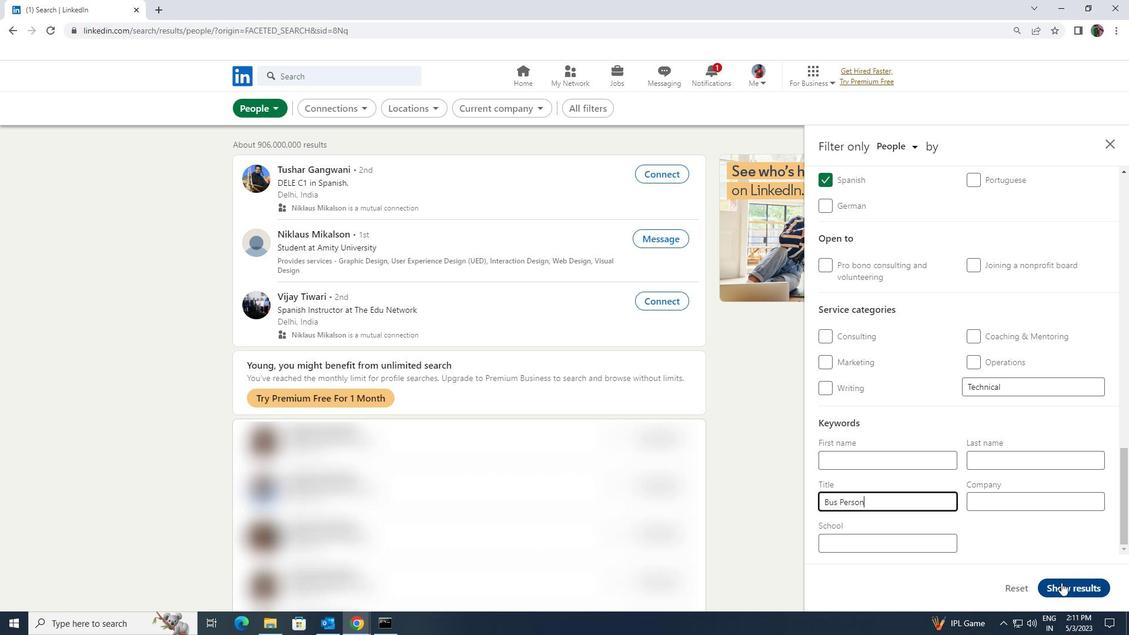 
Action: Mouse moved to (1061, 583)
Screenshot: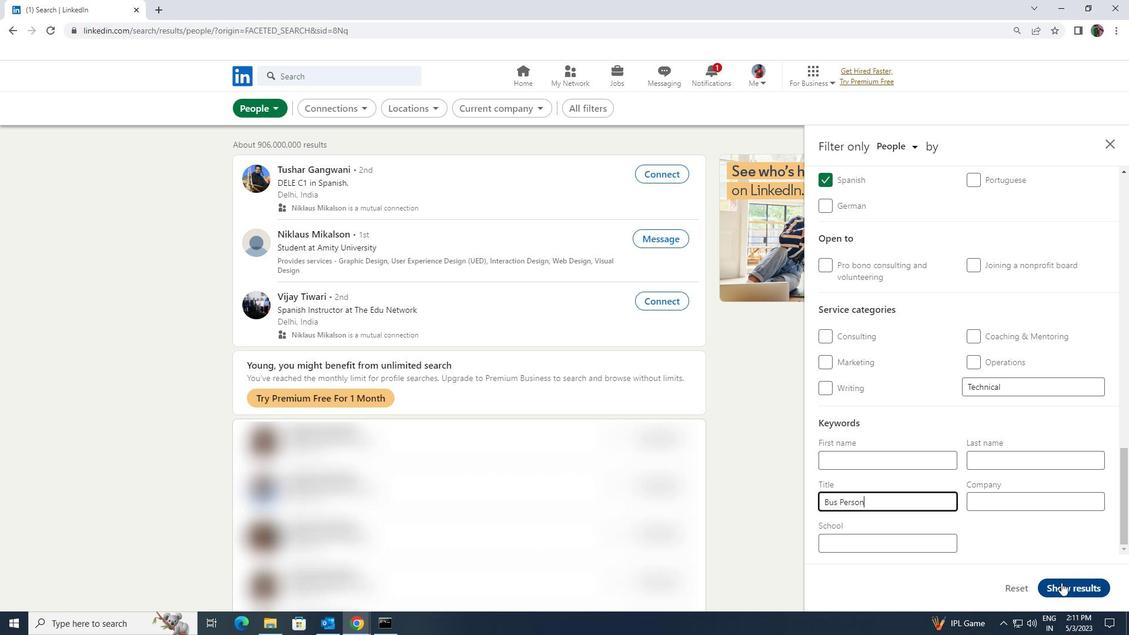 
